Task: In the  document historygeo.html Select the text and change paragraph spacing to  '1.5' Change page orientation to  'Landscape' Add Page color Navy Blue
Action: Key pressed 9
Screenshot: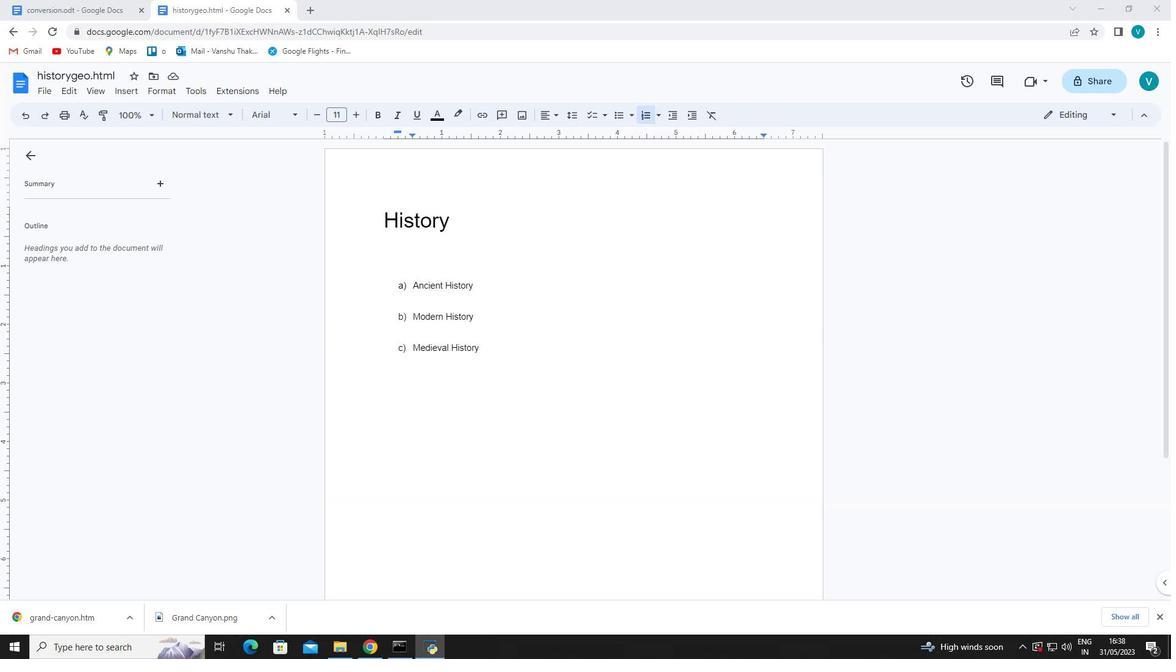 
Action: Mouse moved to (386, 283)
Screenshot: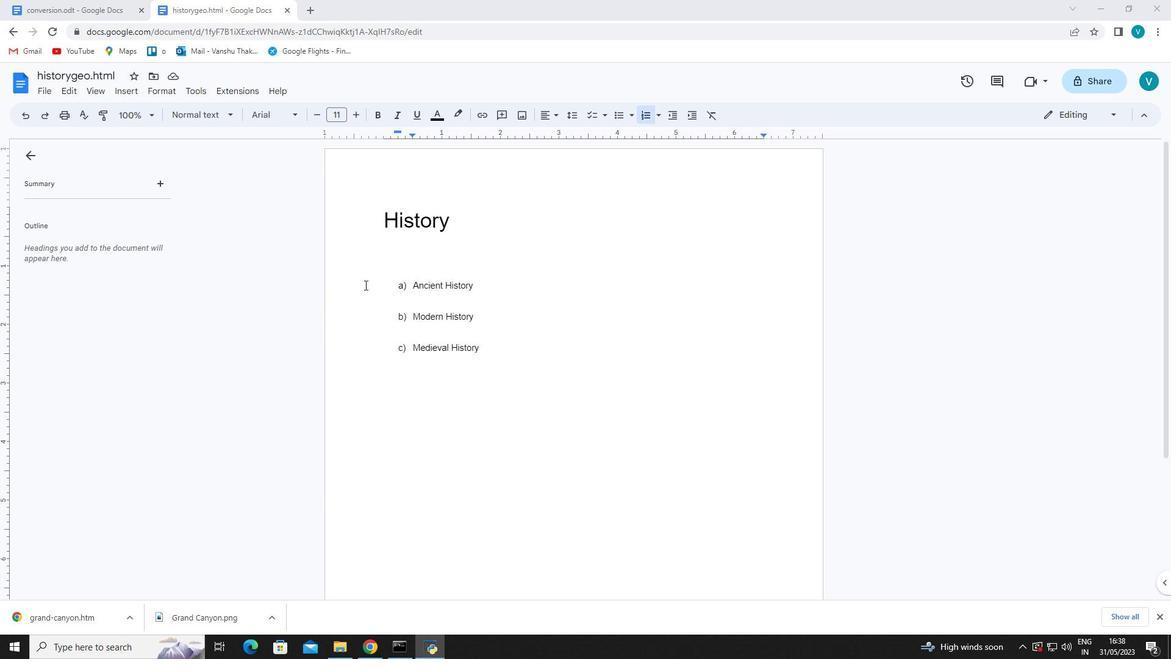 
Action: Mouse pressed left at (386, 283)
Screenshot: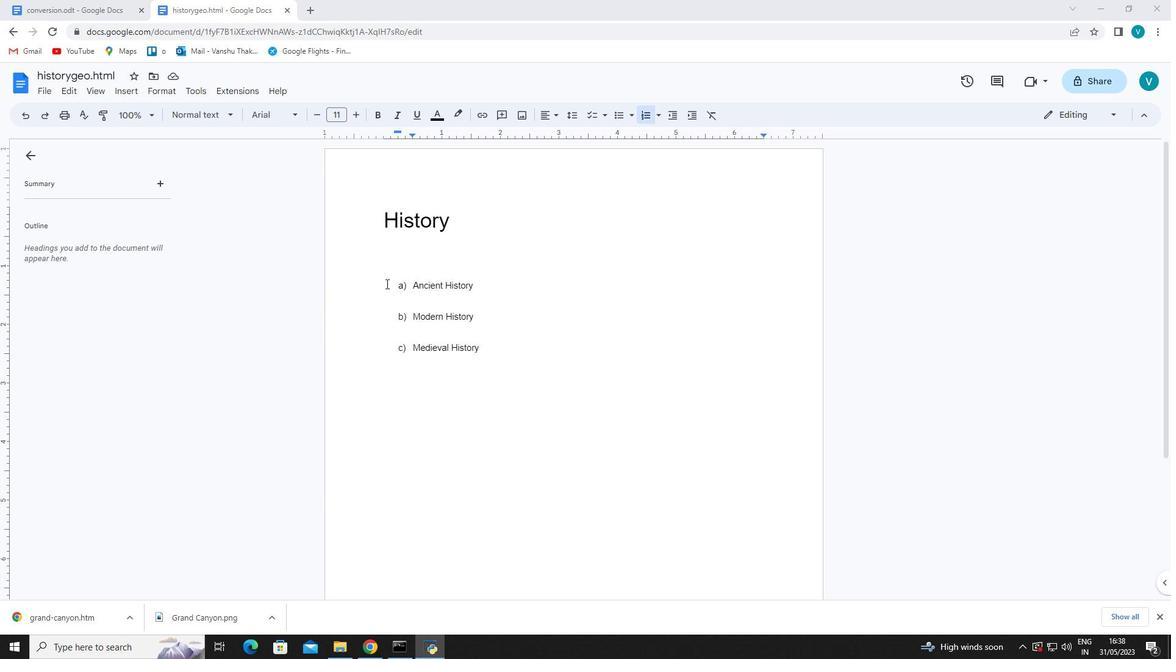 
Action: Mouse moved to (579, 116)
Screenshot: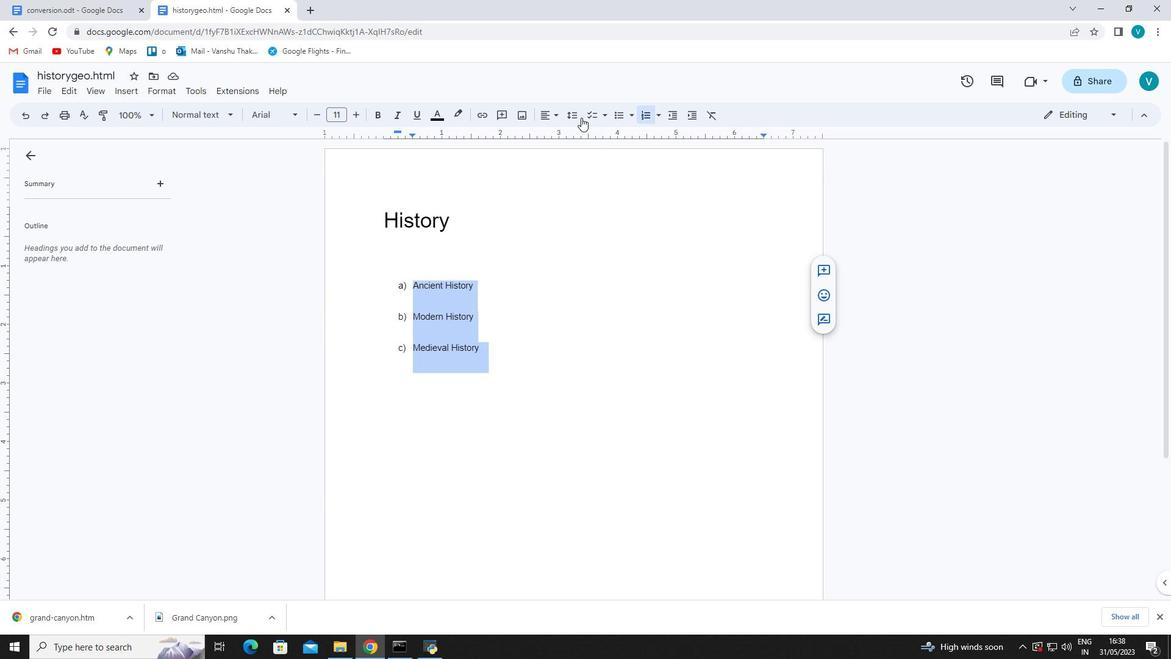 
Action: Mouse pressed left at (579, 116)
Screenshot: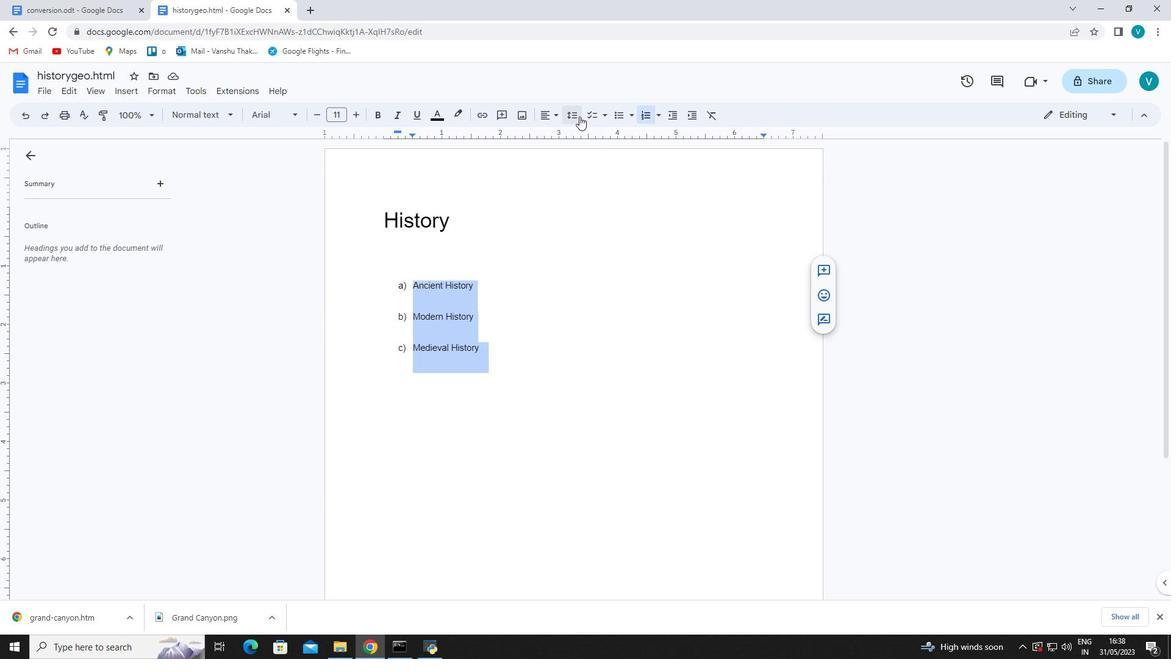 
Action: Mouse moved to (611, 173)
Screenshot: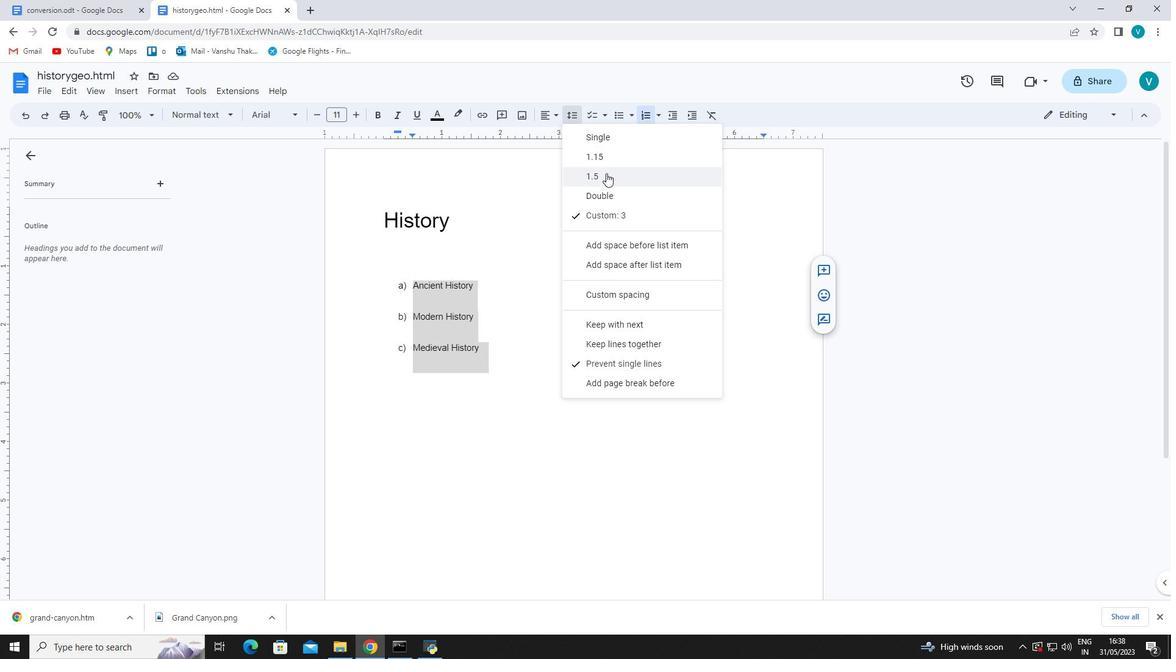 
Action: Mouse pressed left at (611, 173)
Screenshot: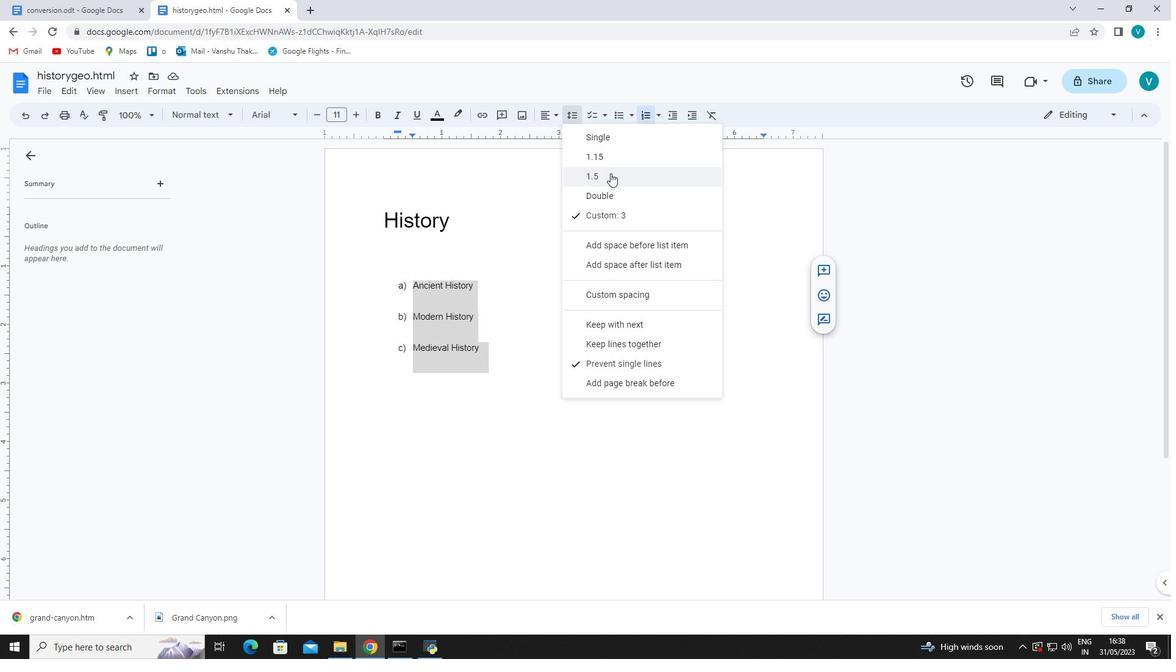 
Action: Mouse moved to (355, 163)
Screenshot: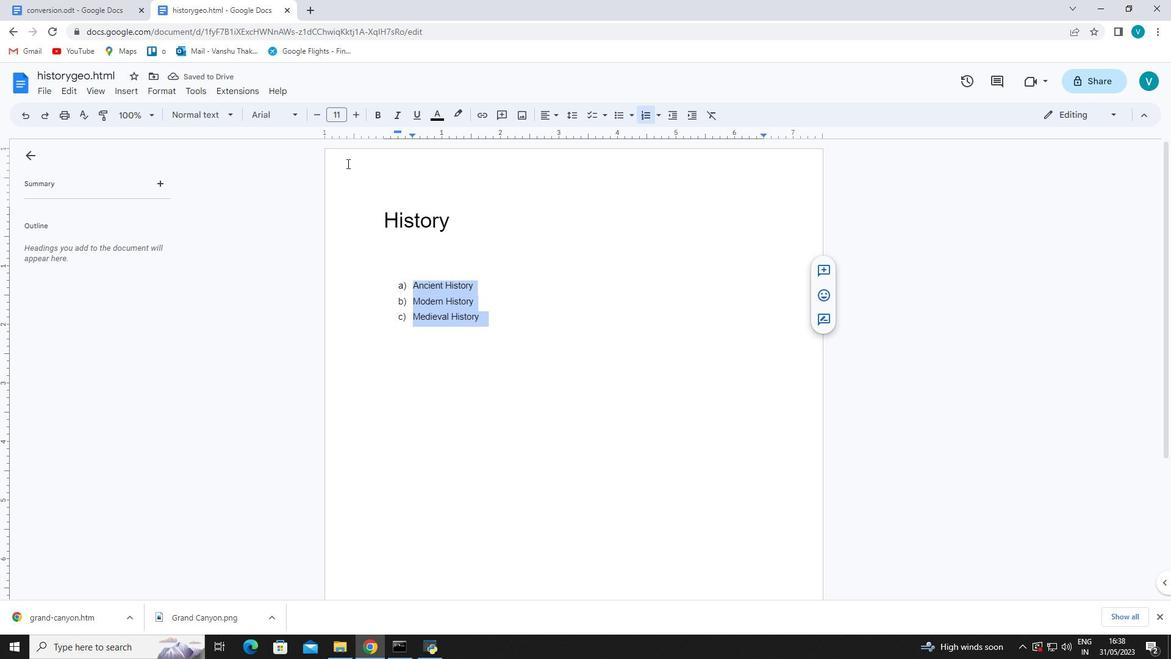 
Action: Mouse pressed left at (355, 163)
Screenshot: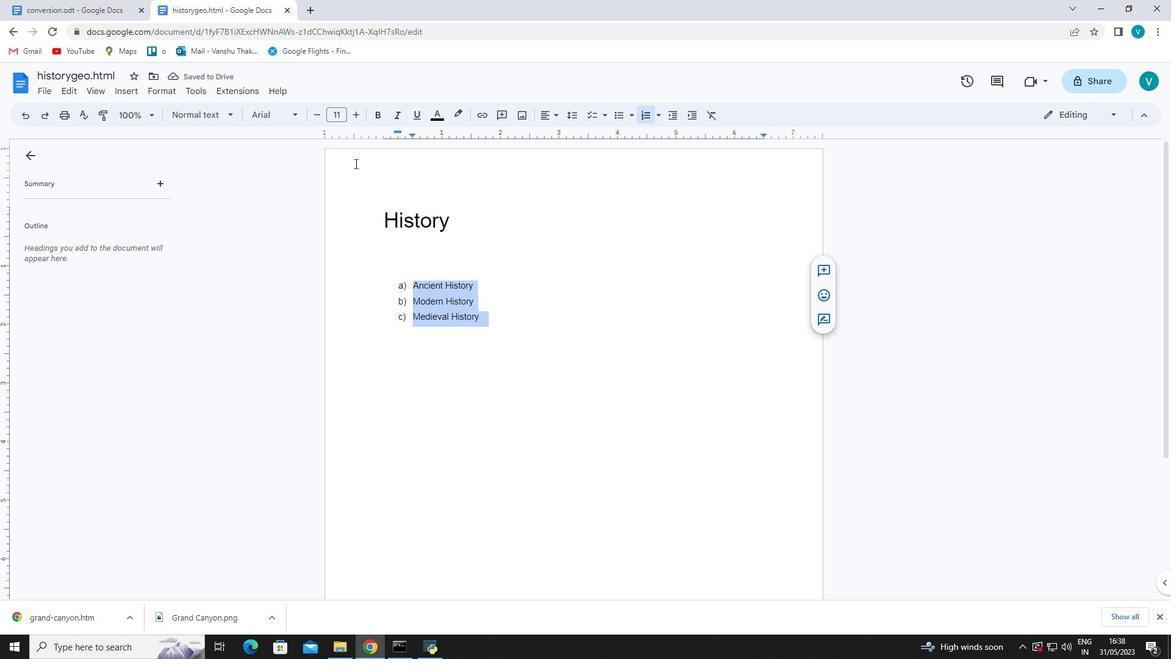 
Action: Mouse moved to (36, 89)
Screenshot: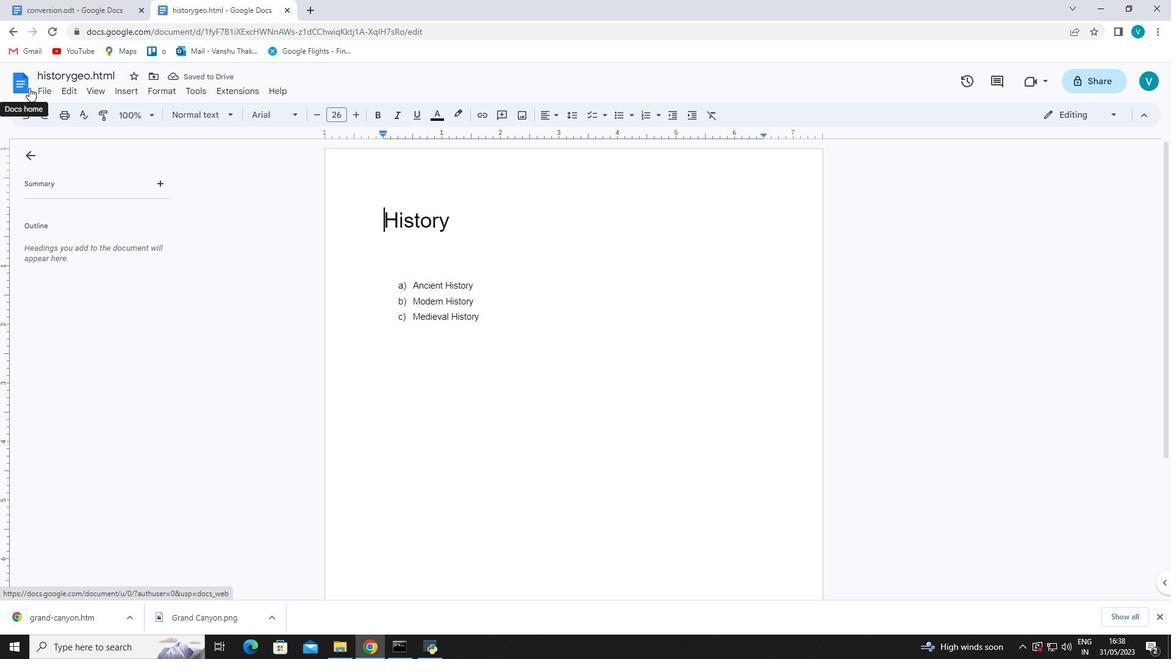 
Action: Mouse pressed left at (36, 89)
Screenshot: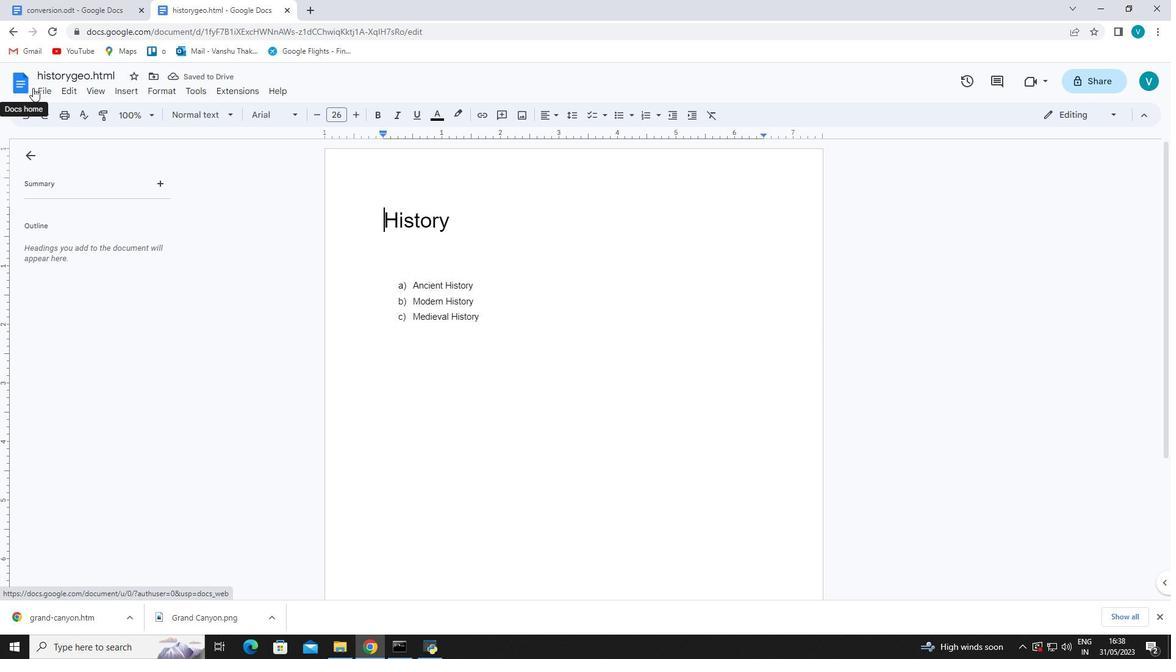 
Action: Mouse moved to (35, 92)
Screenshot: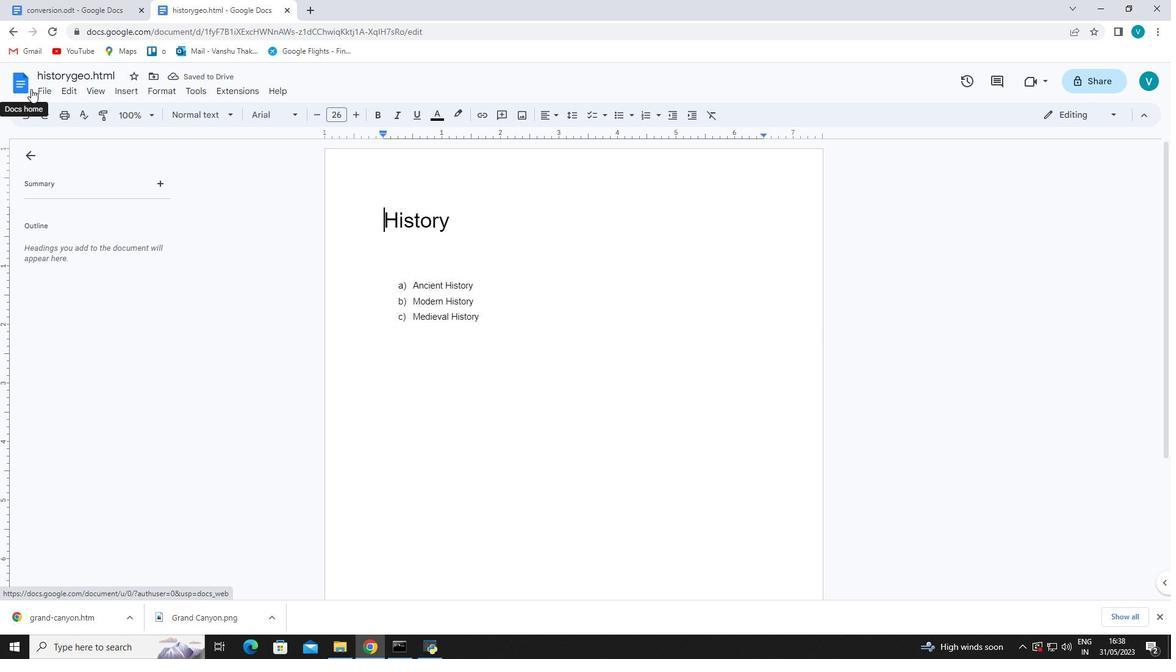 
Action: Mouse pressed left at (35, 92)
Screenshot: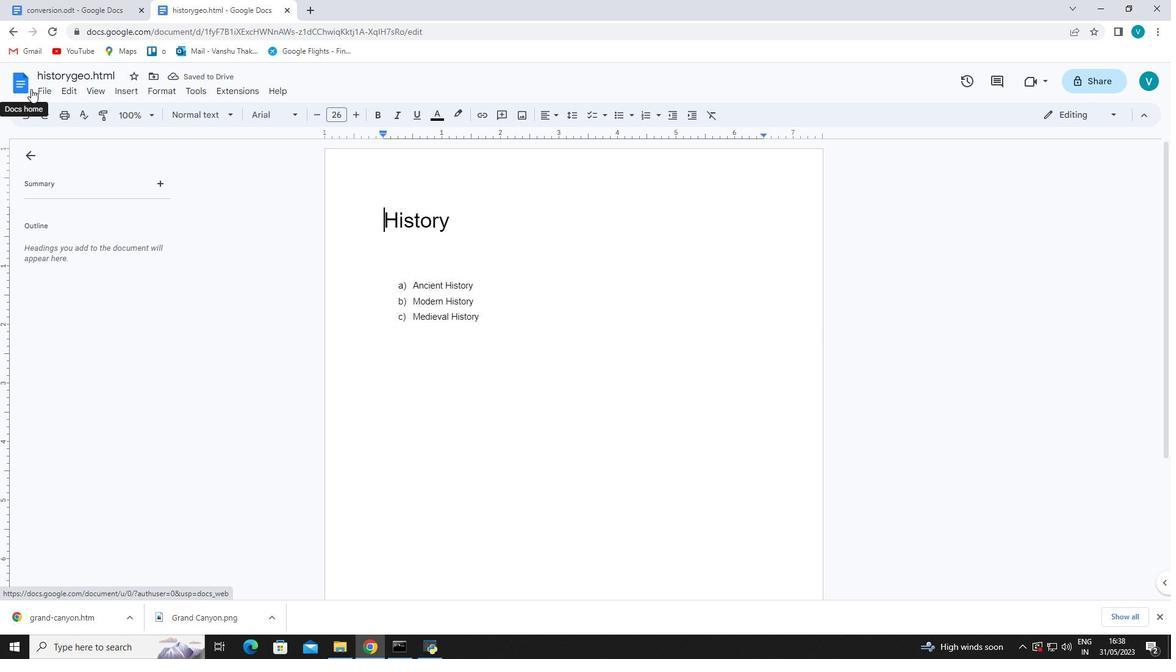 
Action: Mouse moved to (40, 92)
Screenshot: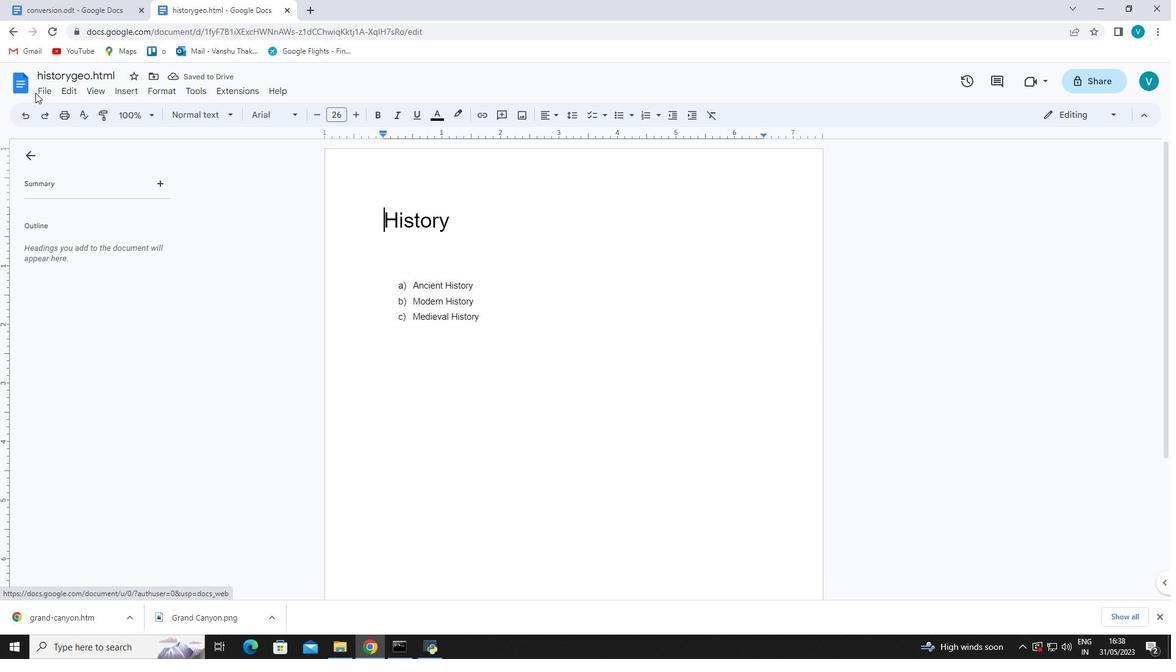 
Action: Mouse pressed left at (40, 92)
Screenshot: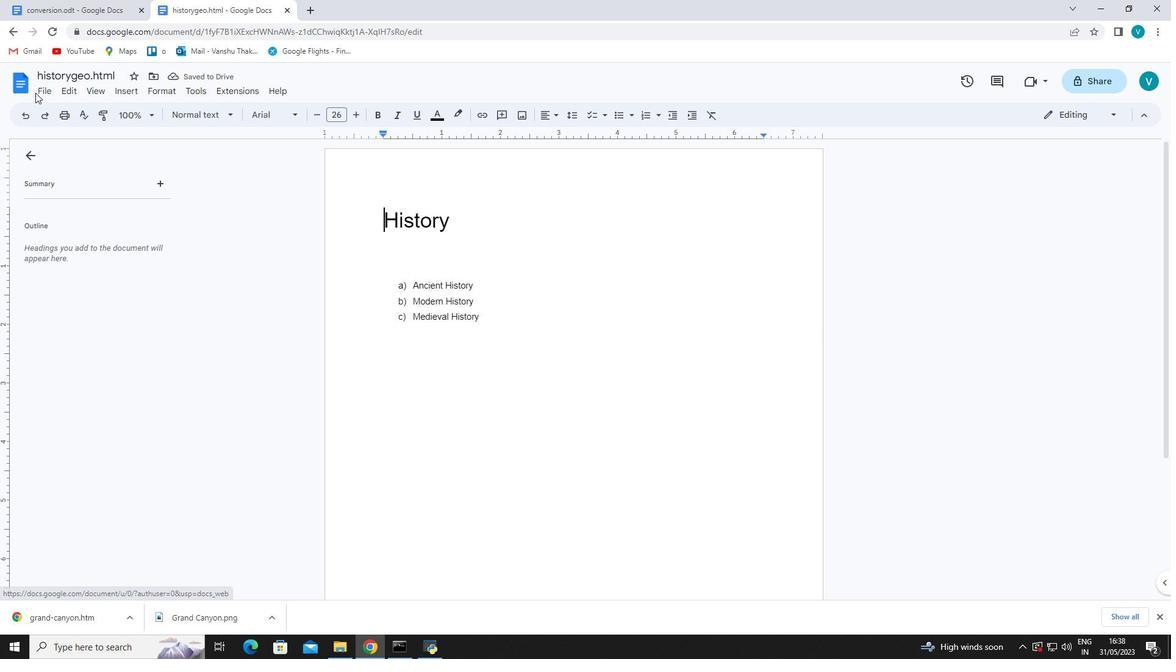 
Action: Mouse moved to (90, 424)
Screenshot: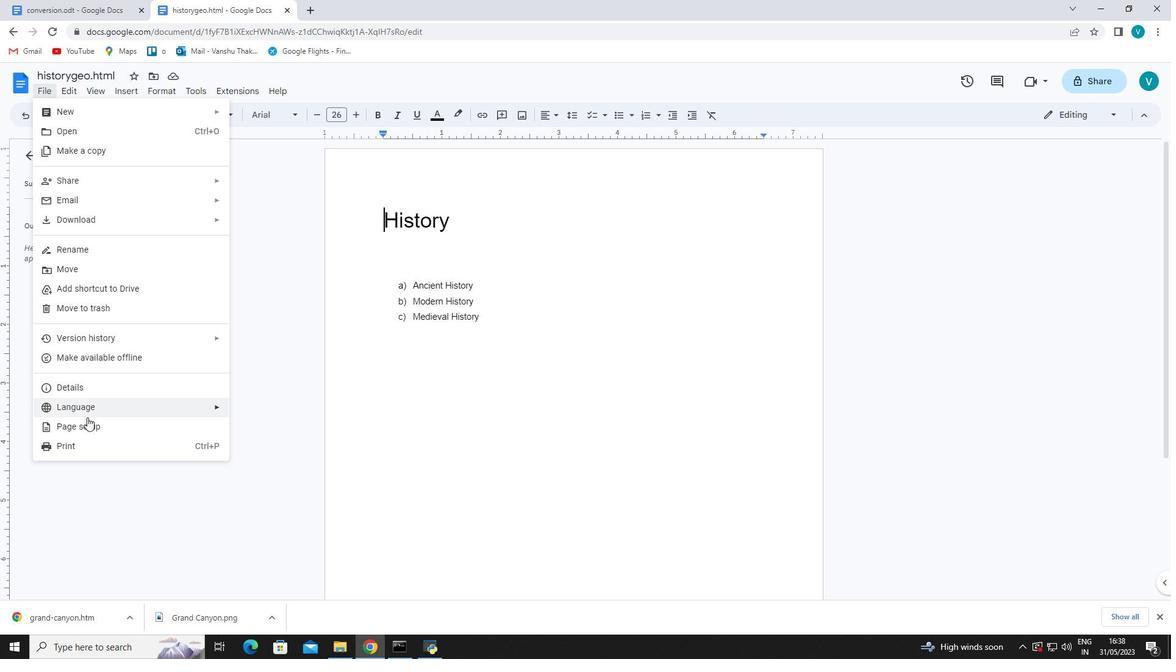 
Action: Mouse pressed left at (90, 424)
Screenshot: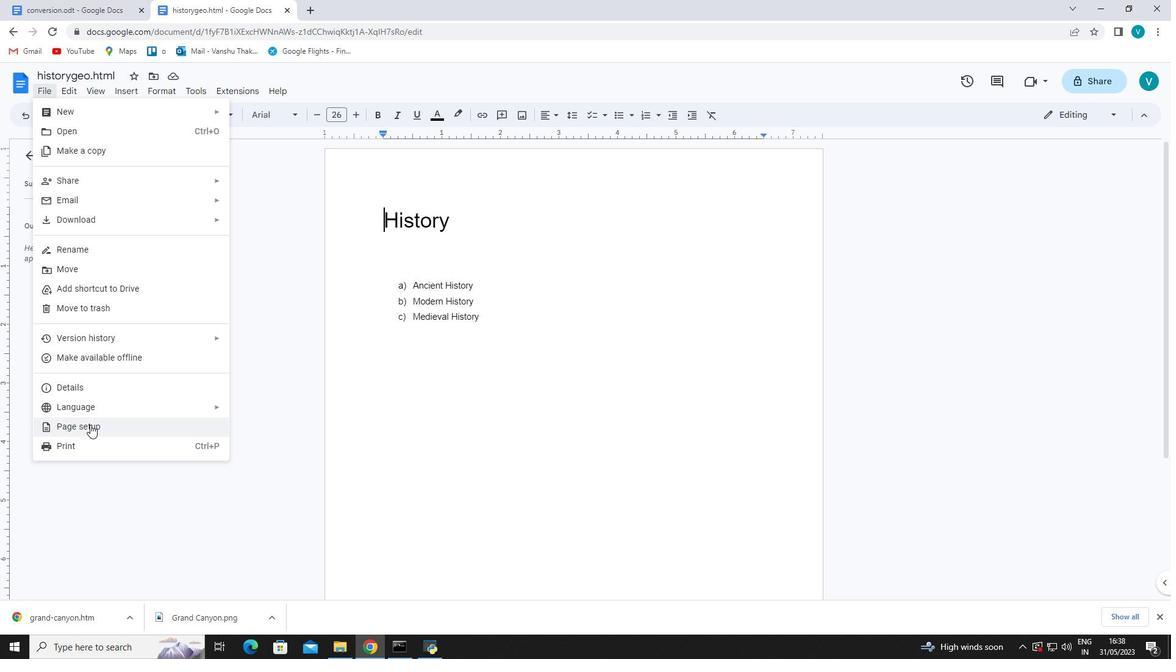 
Action: Mouse moved to (529, 314)
Screenshot: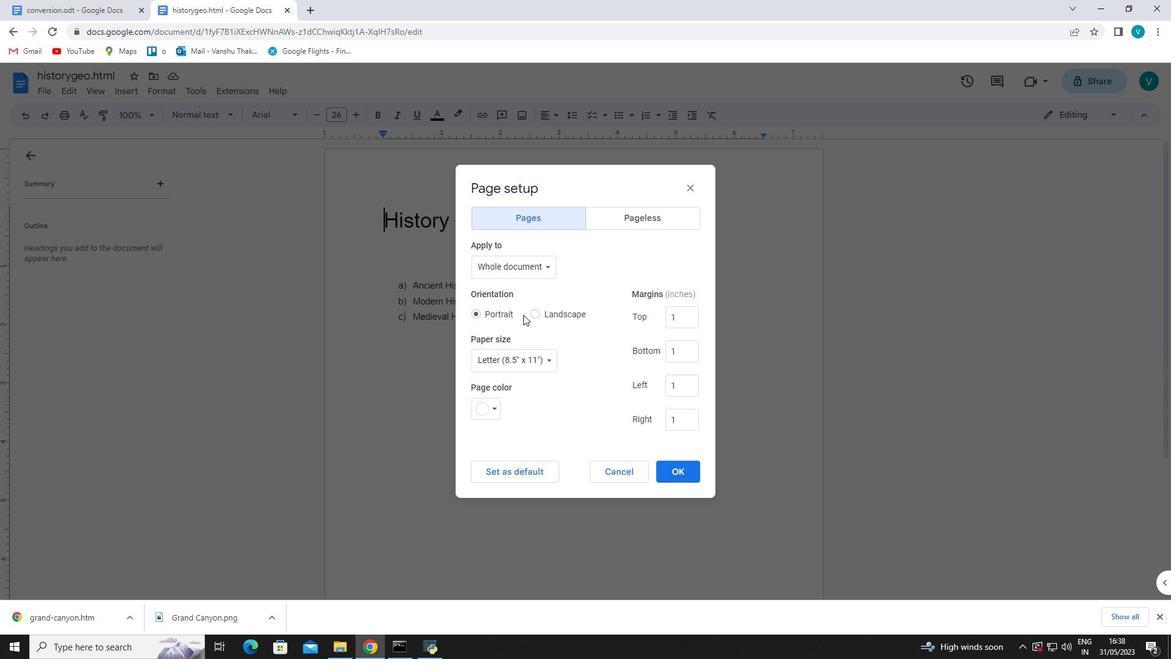 
Action: Mouse pressed left at (529, 314)
Screenshot: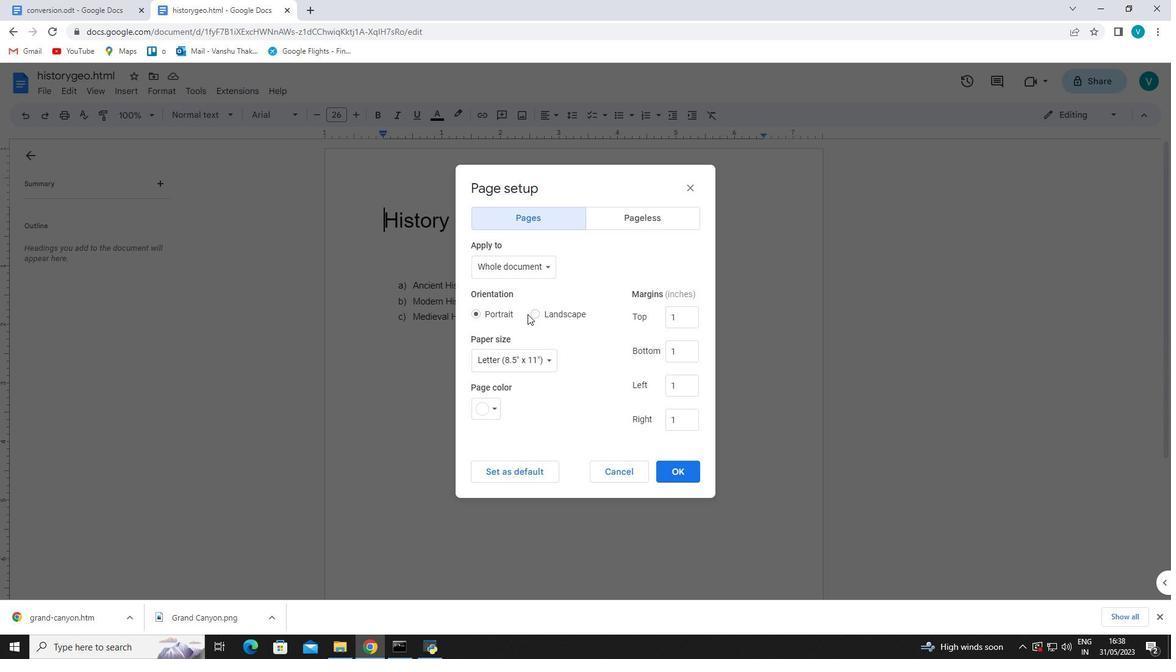 
Action: Mouse moved to (500, 402)
Screenshot: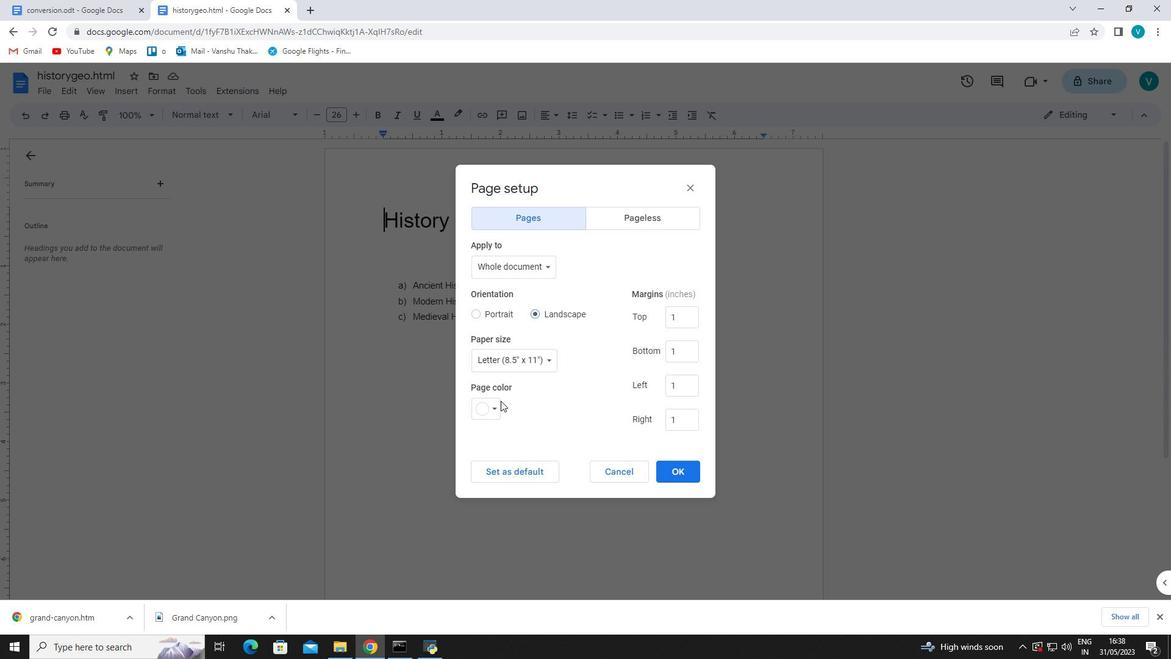 
Action: Mouse pressed left at (500, 402)
Screenshot: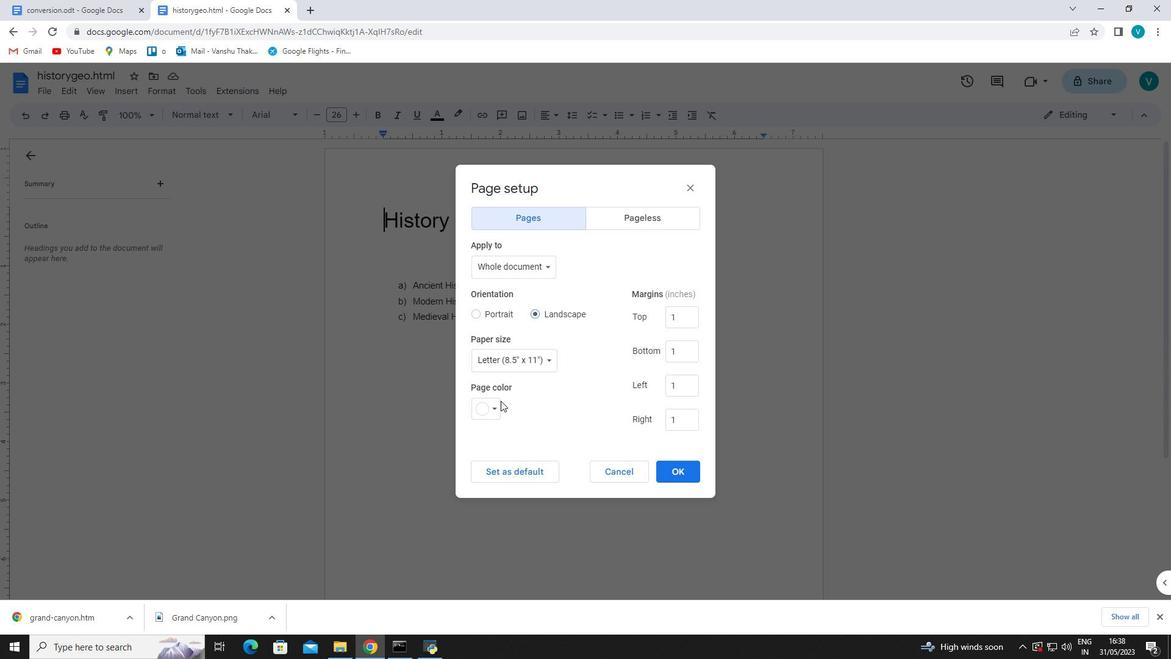 
Action: Mouse moved to (584, 342)
Screenshot: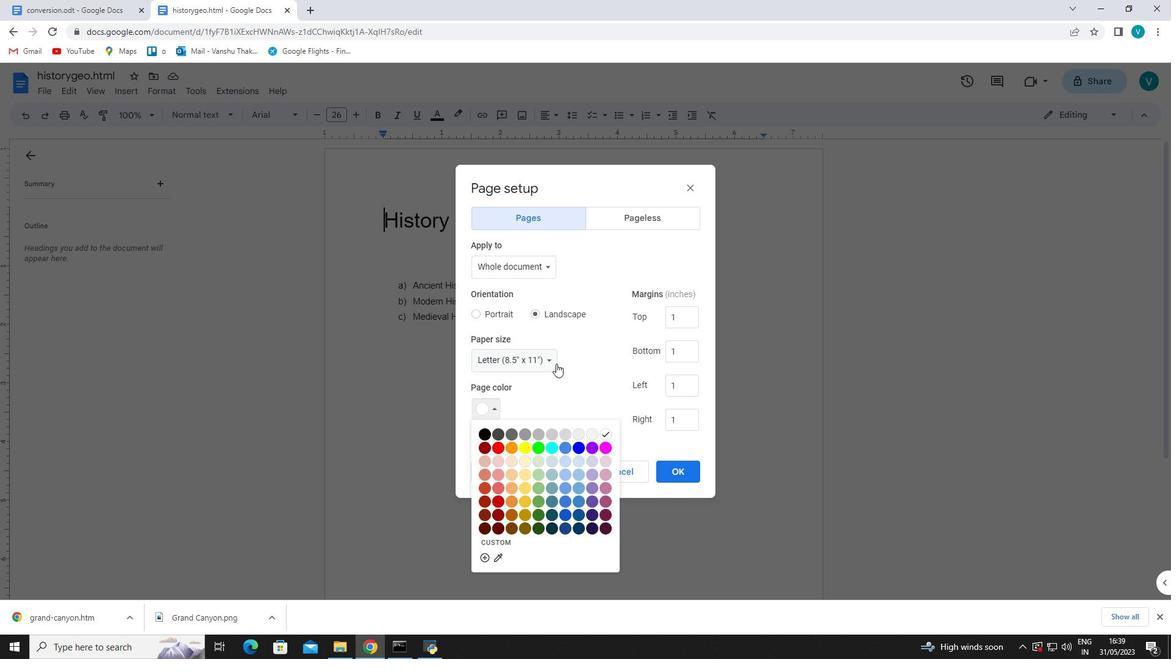
Action: Mouse pressed left at (584, 342)
Screenshot: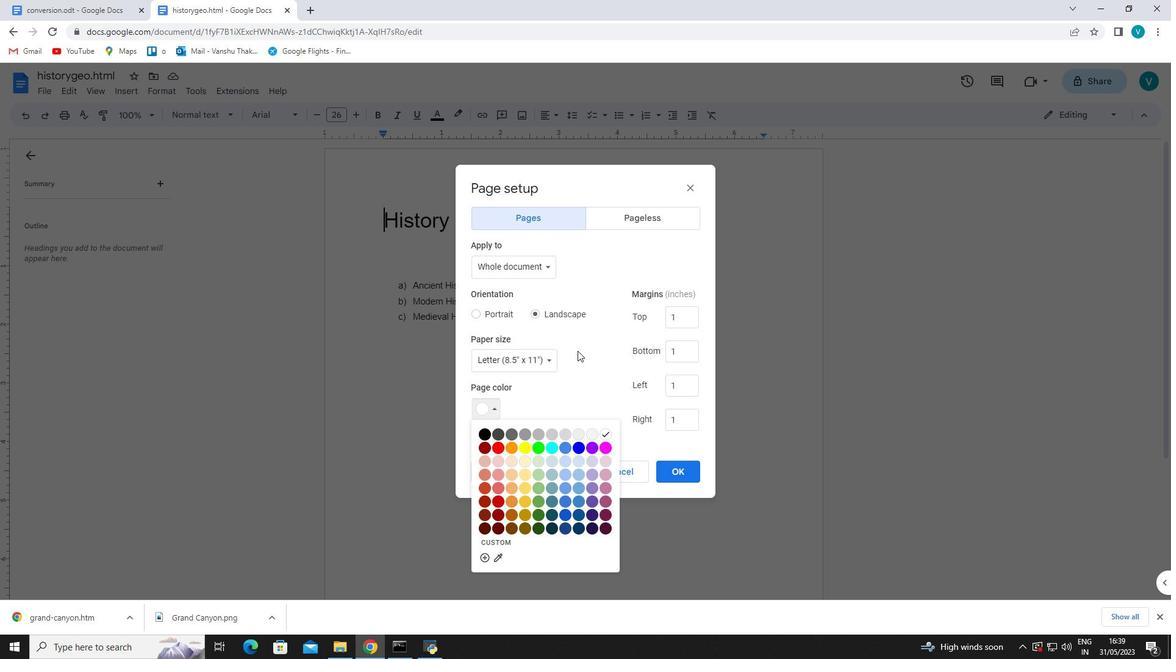 
Action: Mouse moved to (310, 12)
Screenshot: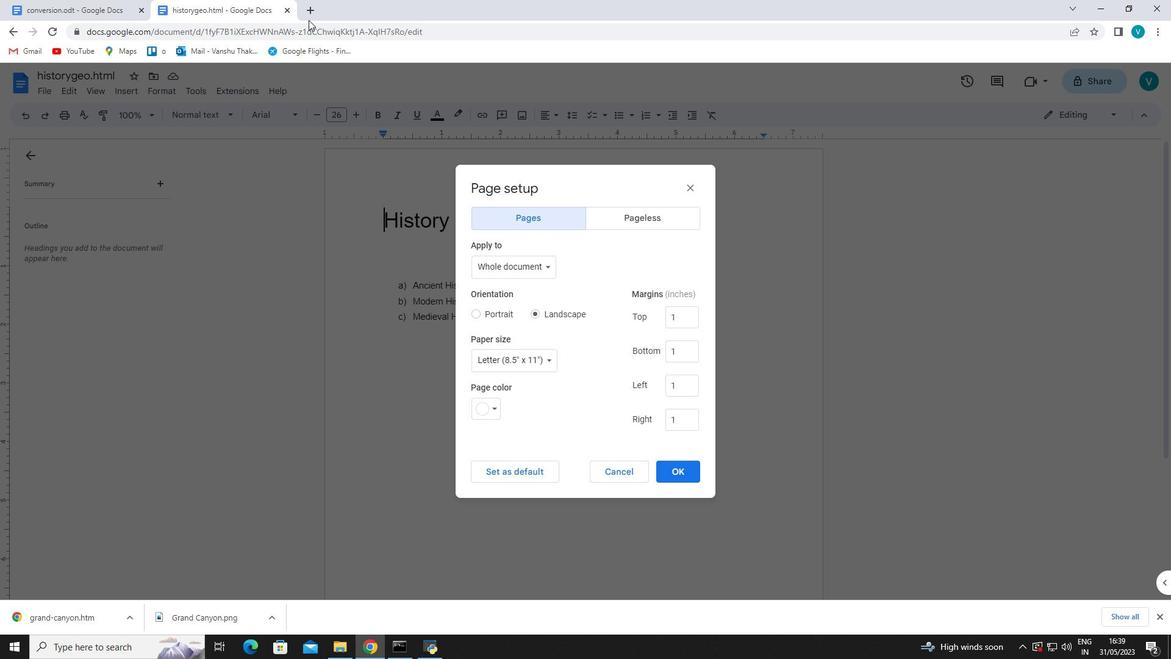 
Action: Mouse pressed left at (310, 12)
Screenshot: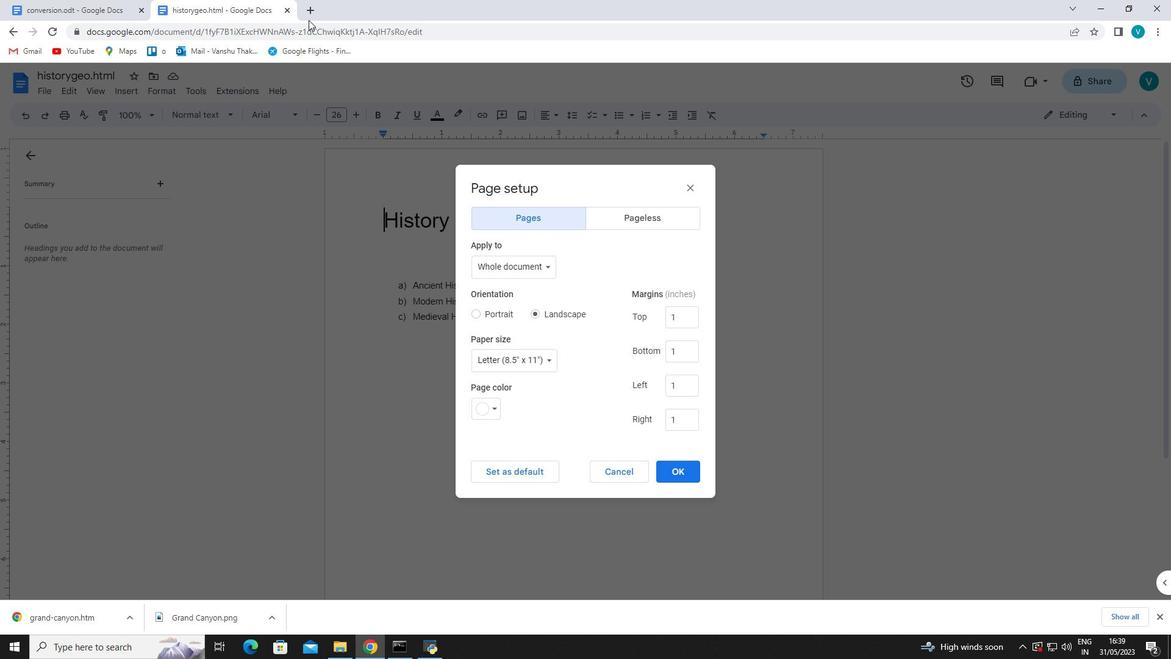 
Action: Mouse moved to (451, 252)
Screenshot: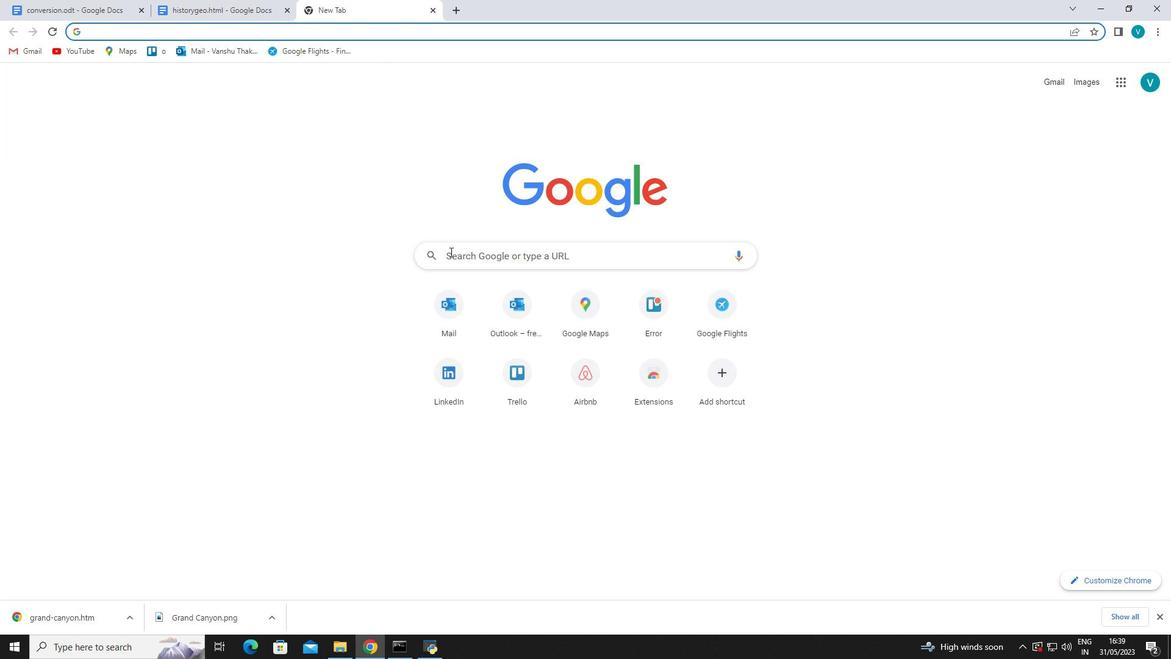 
Action: Mouse pressed left at (451, 252)
Screenshot: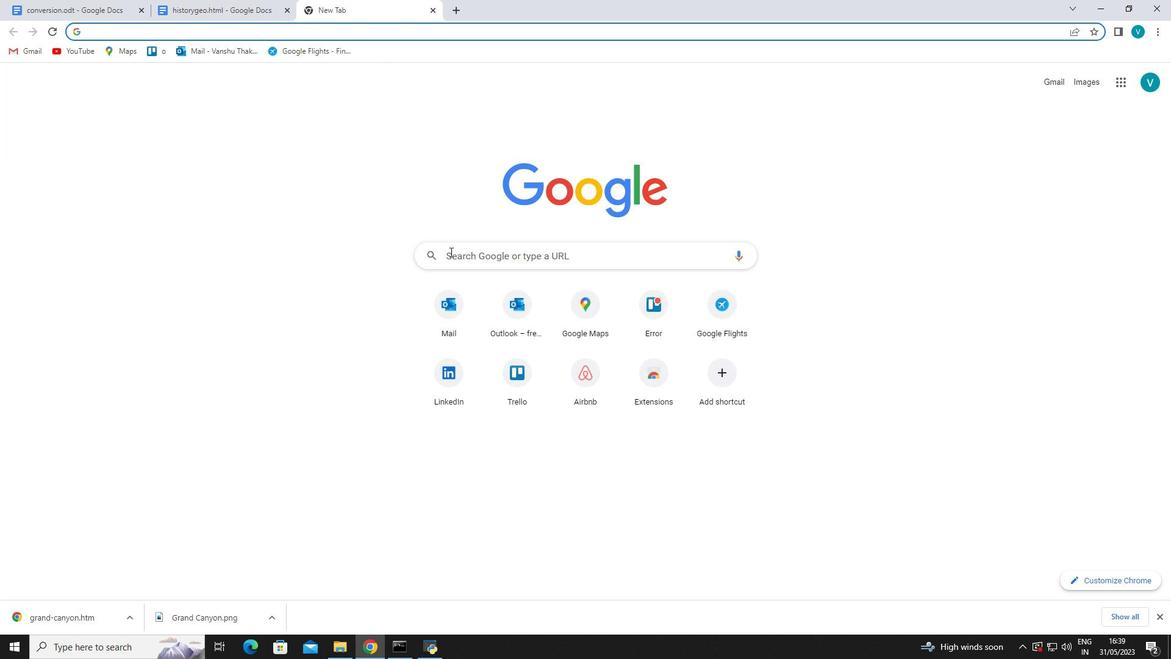 
Action: Key pressed navy<Key.space>blue<Key.space>color<Key.space>code<Key.enter>
Screenshot: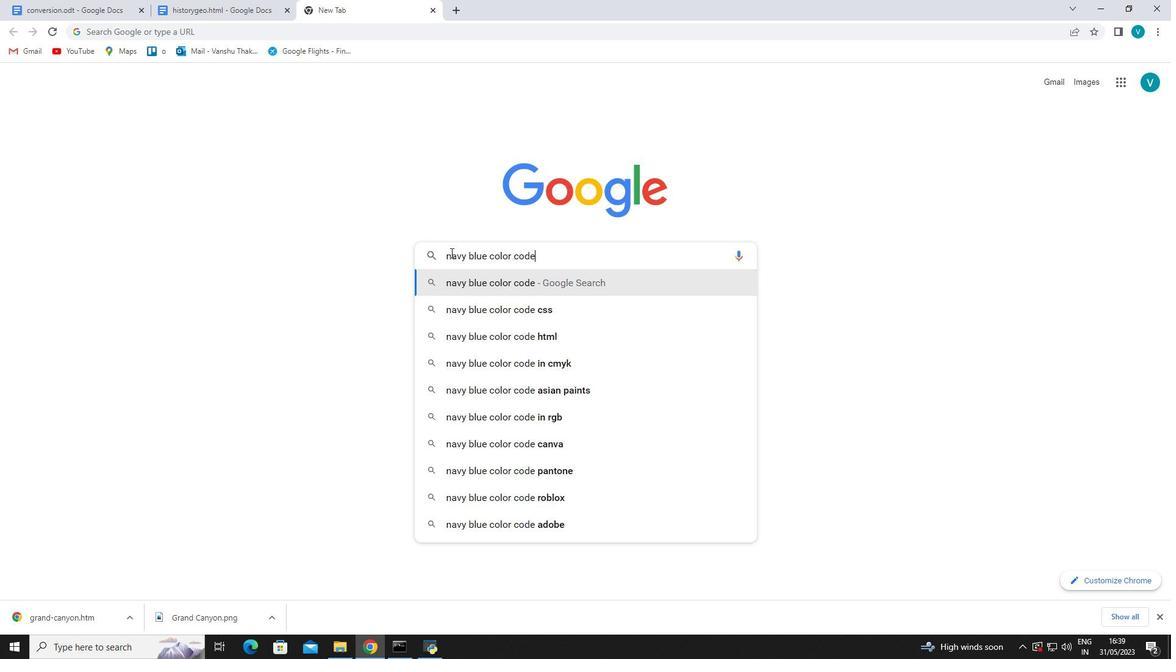 
Action: Mouse moved to (139, 180)
Screenshot: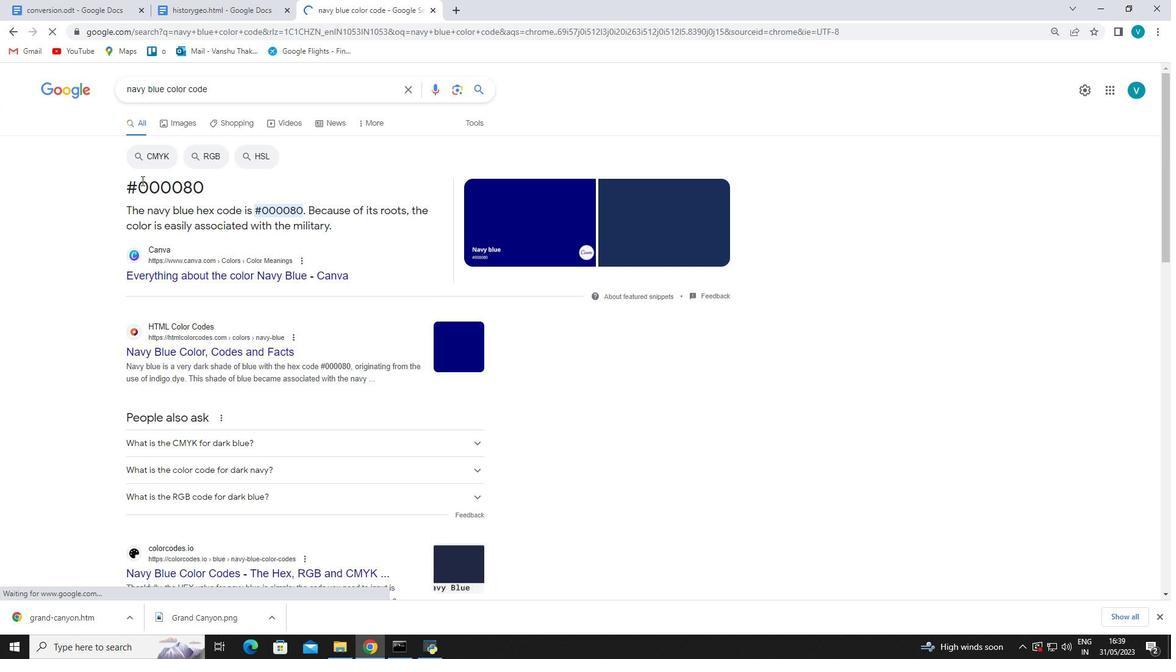 
Action: Mouse pressed left at (139, 180)
Screenshot: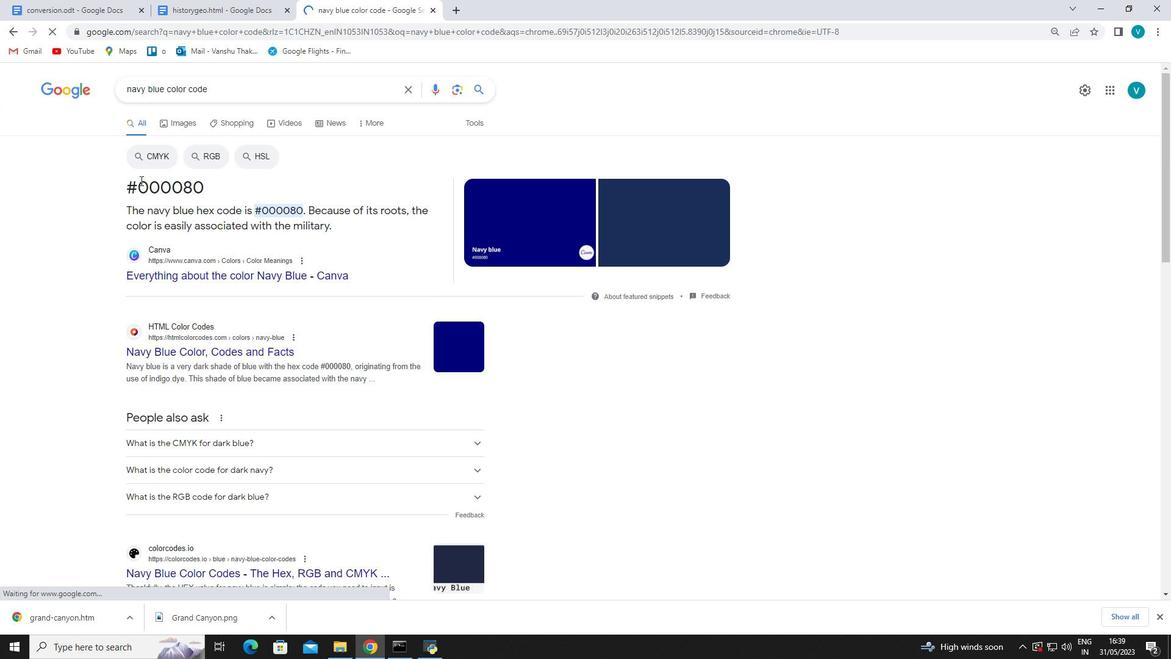 
Action: Mouse moved to (205, 184)
Screenshot: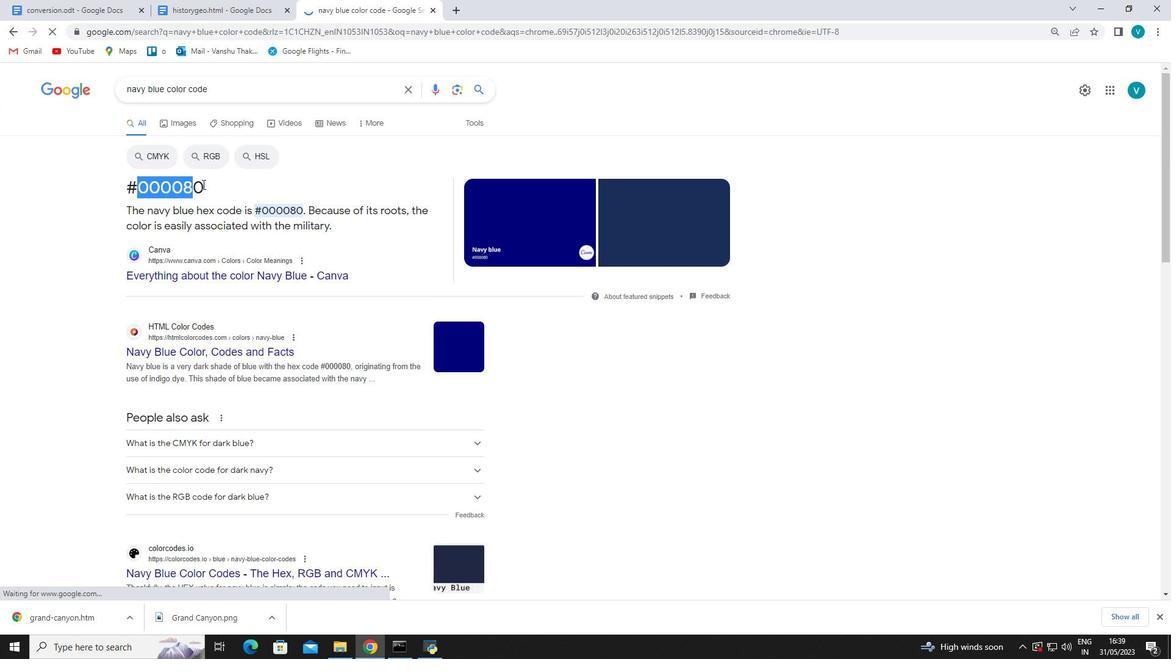 
Action: Key pressed ctrl+C<'\x03'>
Screenshot: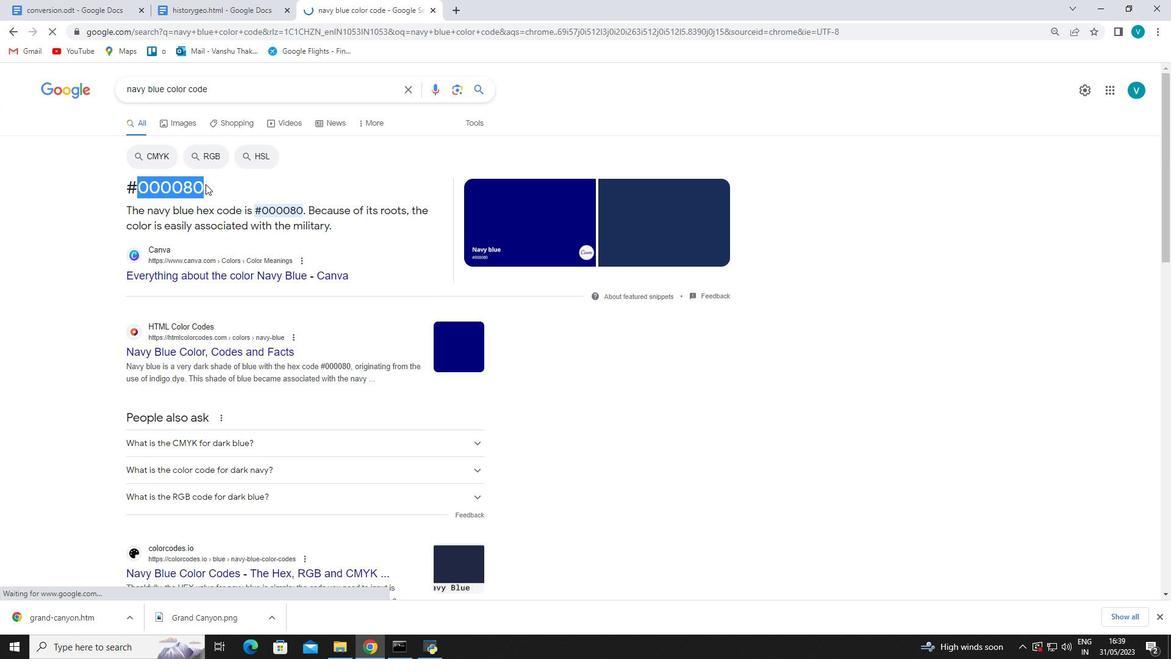 
Action: Mouse moved to (206, 184)
Screenshot: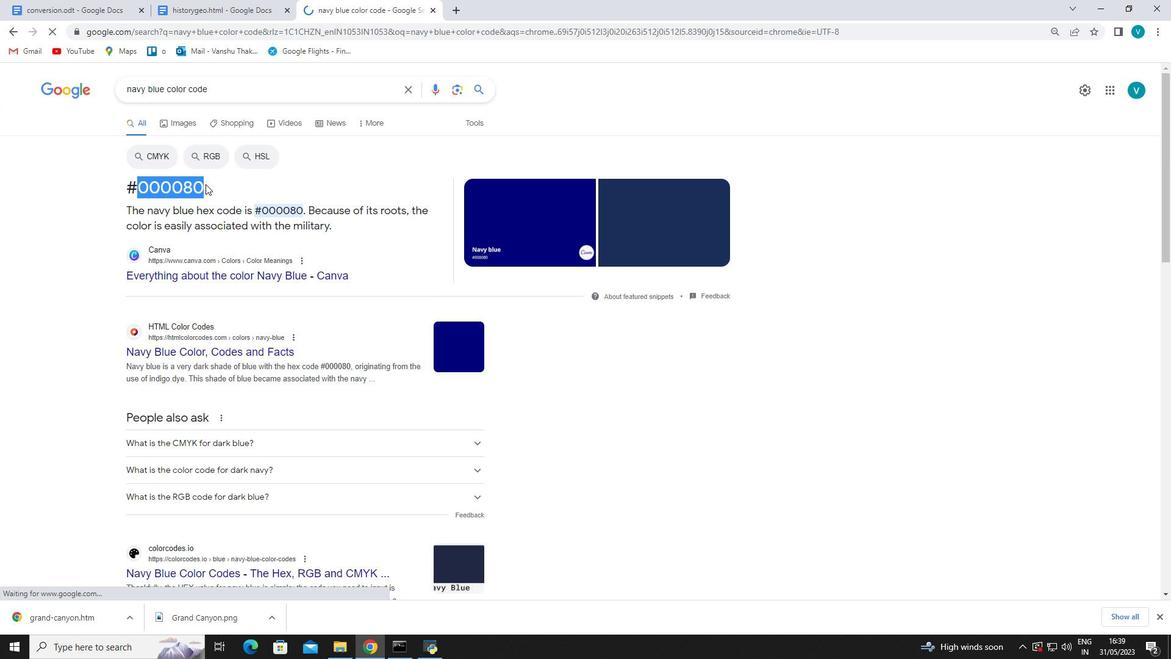 
Action: Key pressed <'\x03'>
Screenshot: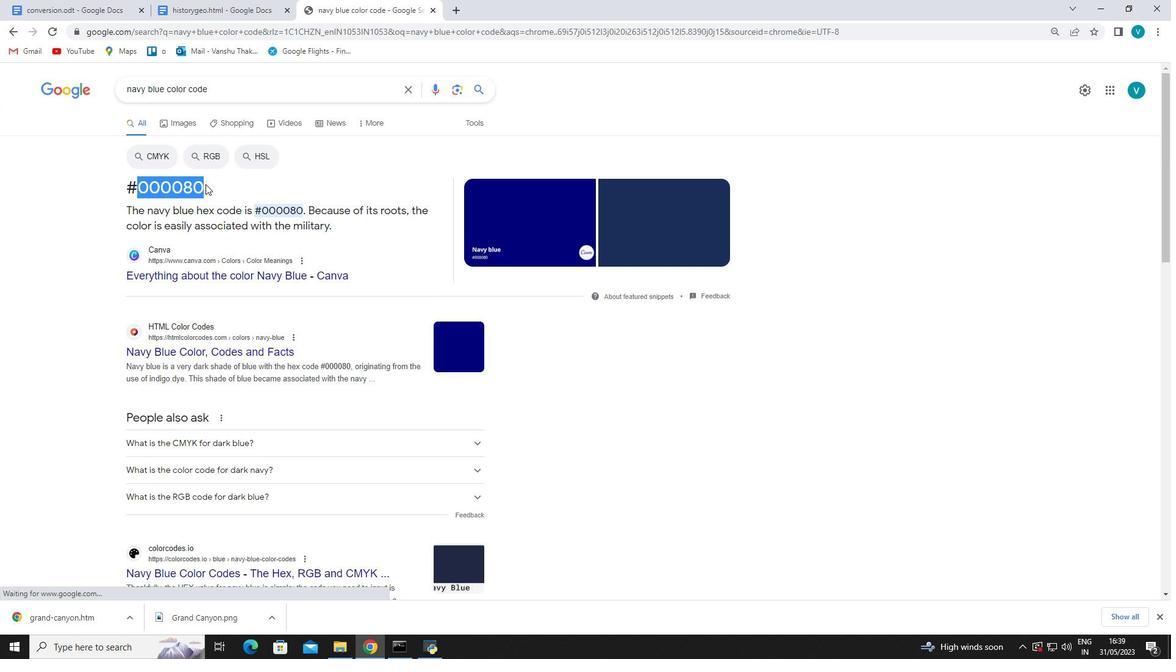 
Action: Mouse moved to (216, 0)
Screenshot: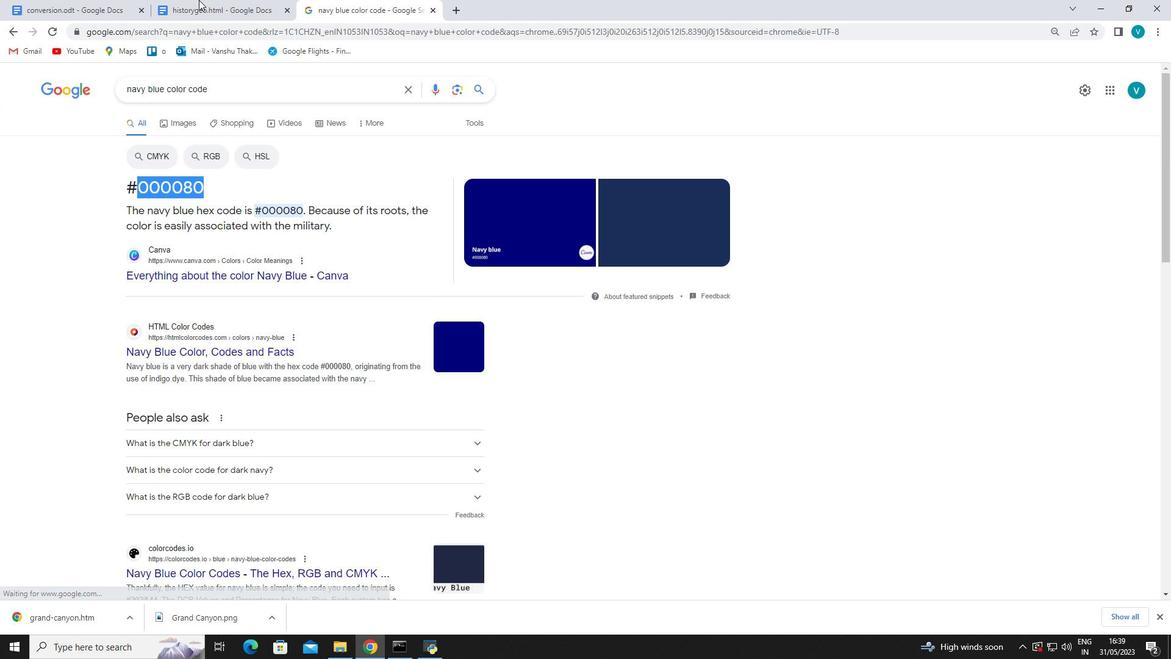 
Action: Mouse pressed left at (216, 0)
Screenshot: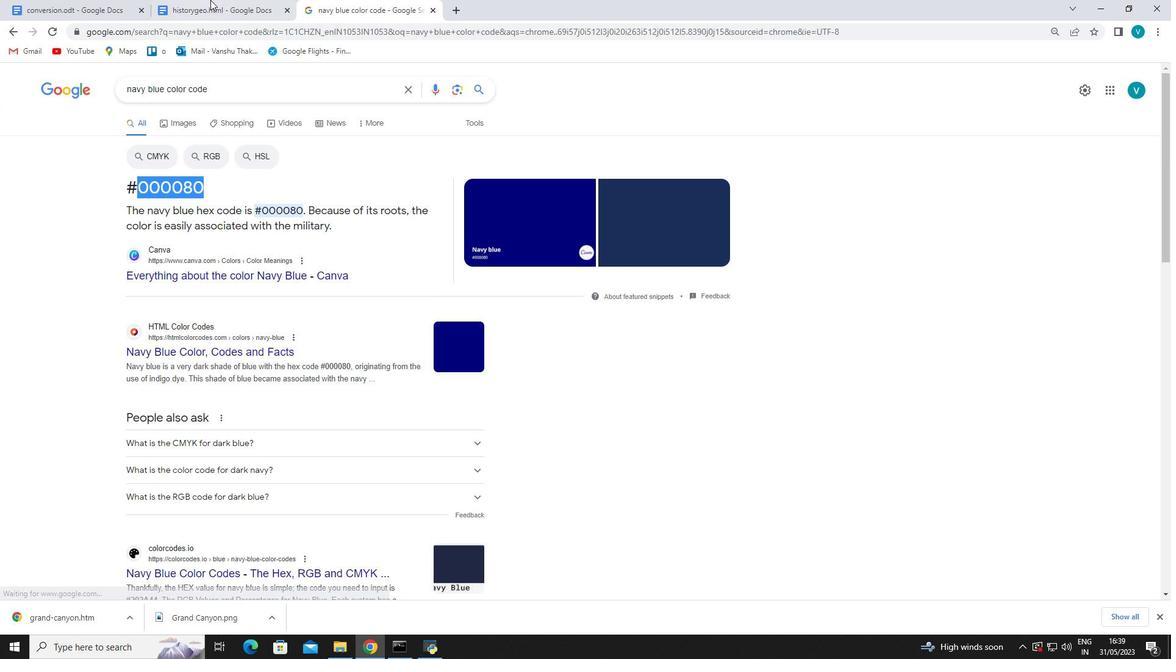 
Action: Mouse moved to (494, 413)
Screenshot: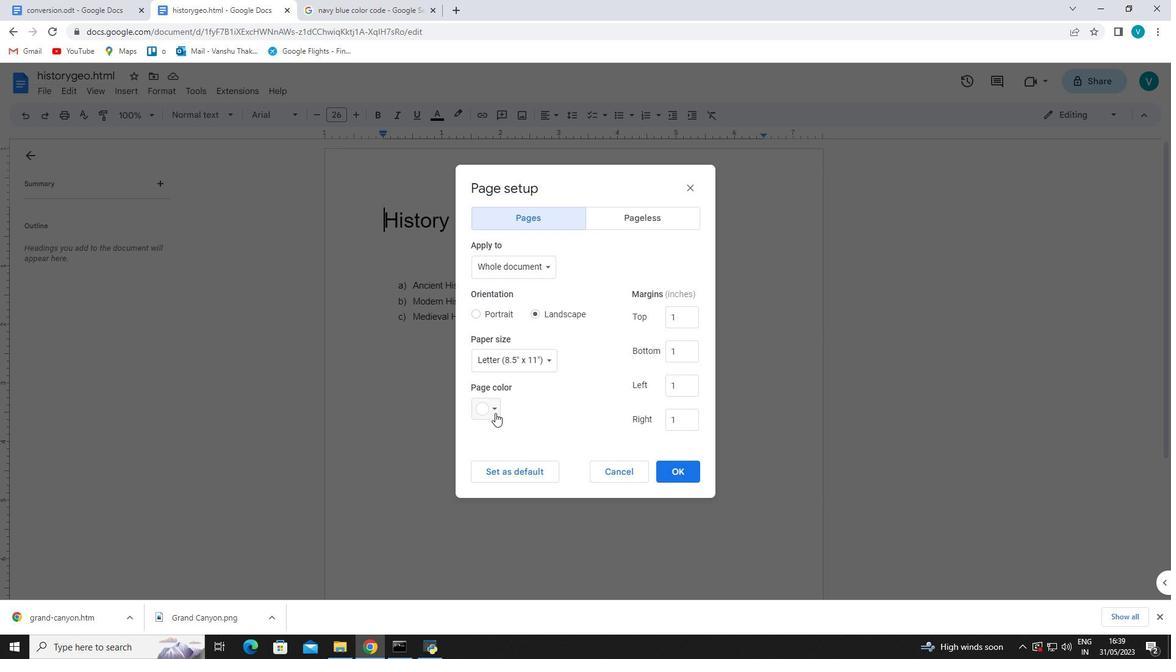
Action: Mouse pressed left at (494, 413)
Screenshot: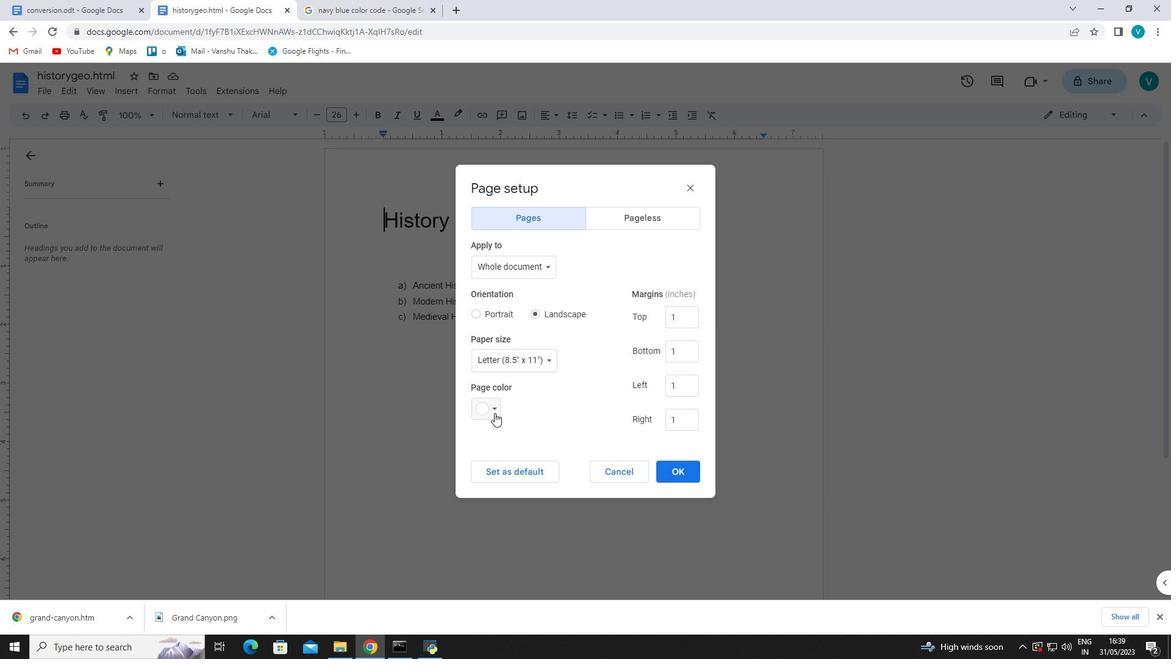 
Action: Mouse moved to (499, 543)
Screenshot: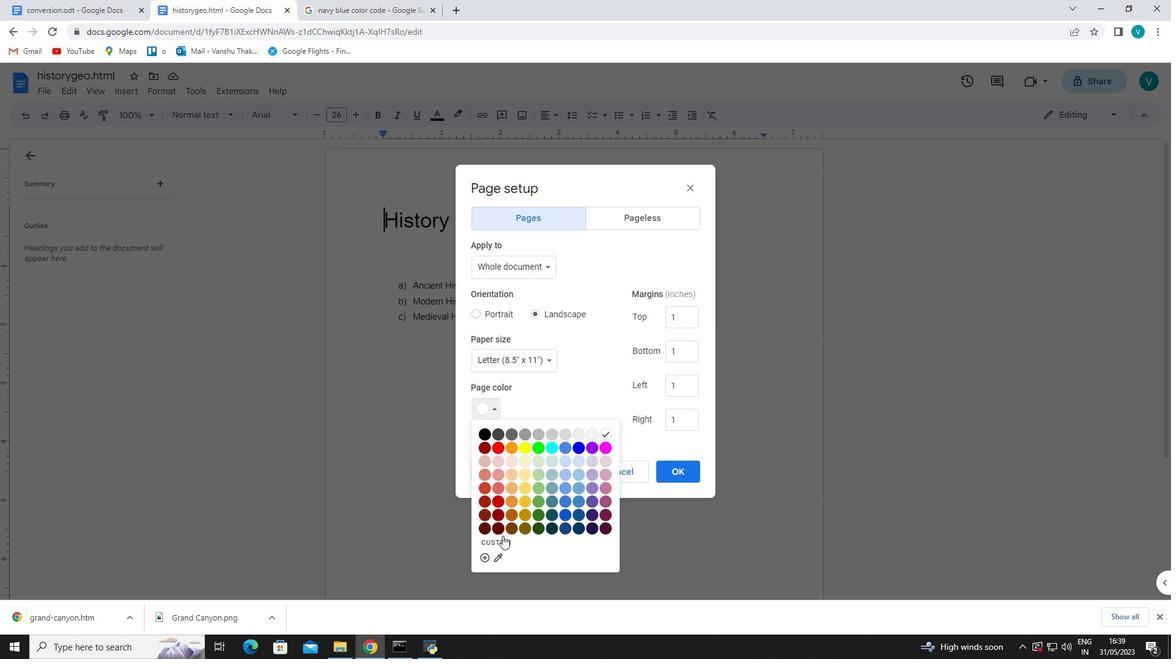 
Action: Mouse pressed left at (499, 543)
Screenshot: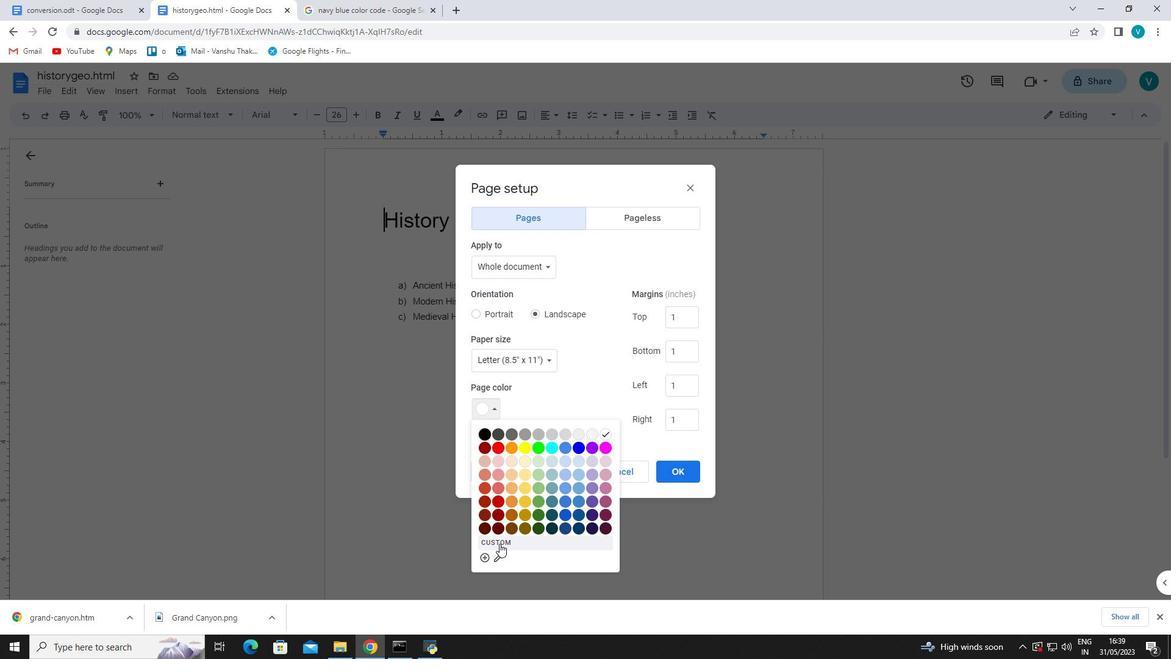 
Action: Mouse moved to (513, 385)
Screenshot: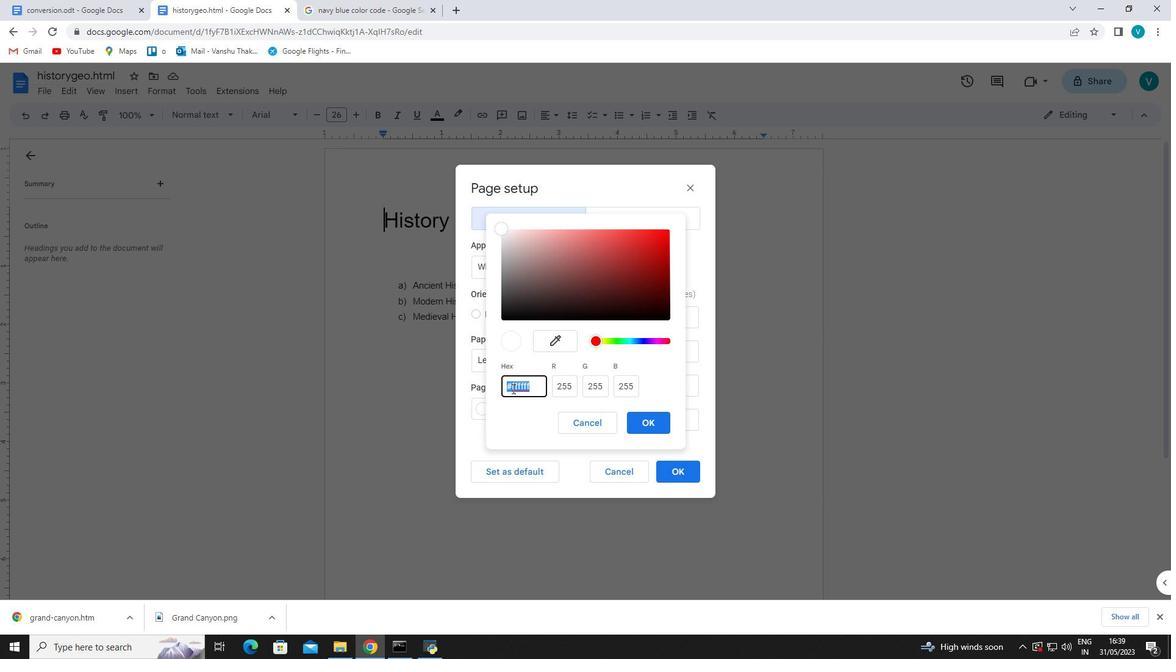 
Action: Mouse pressed left at (513, 385)
Screenshot: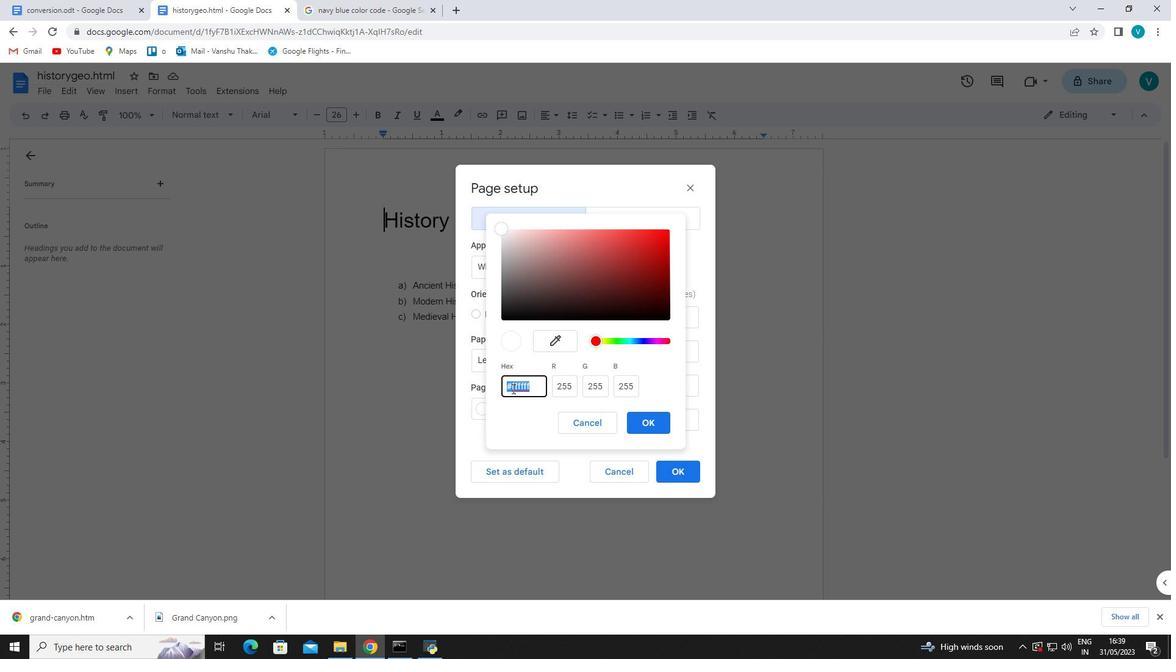 
Action: Mouse moved to (513, 383)
Screenshot: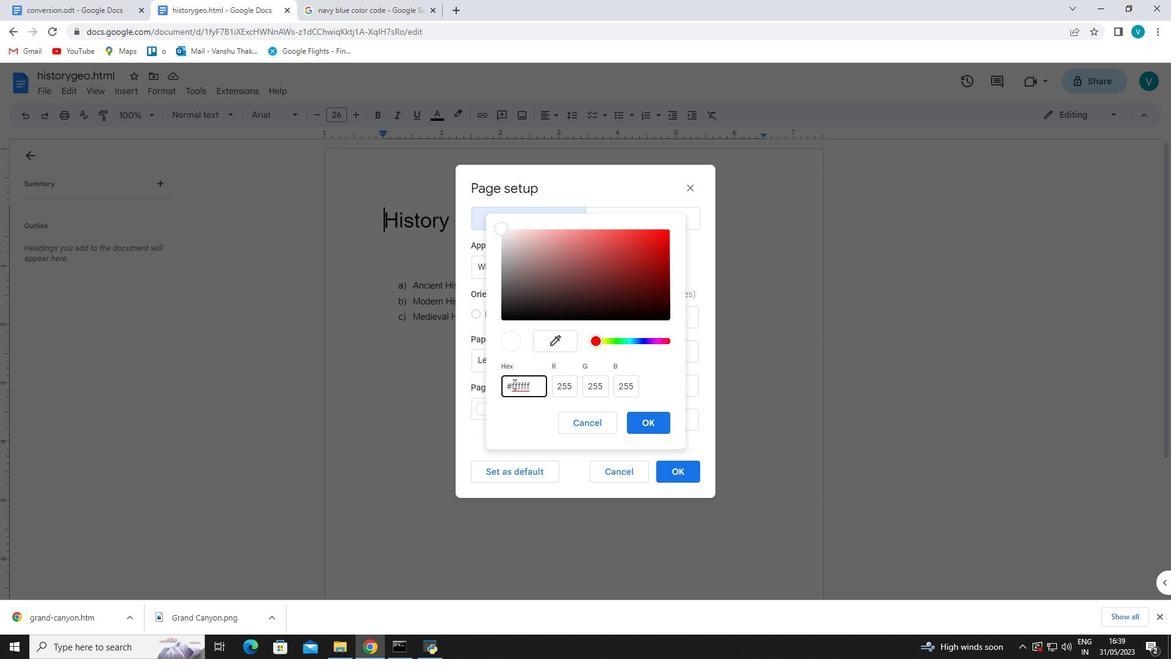 
Action: Mouse pressed left at (513, 383)
Screenshot: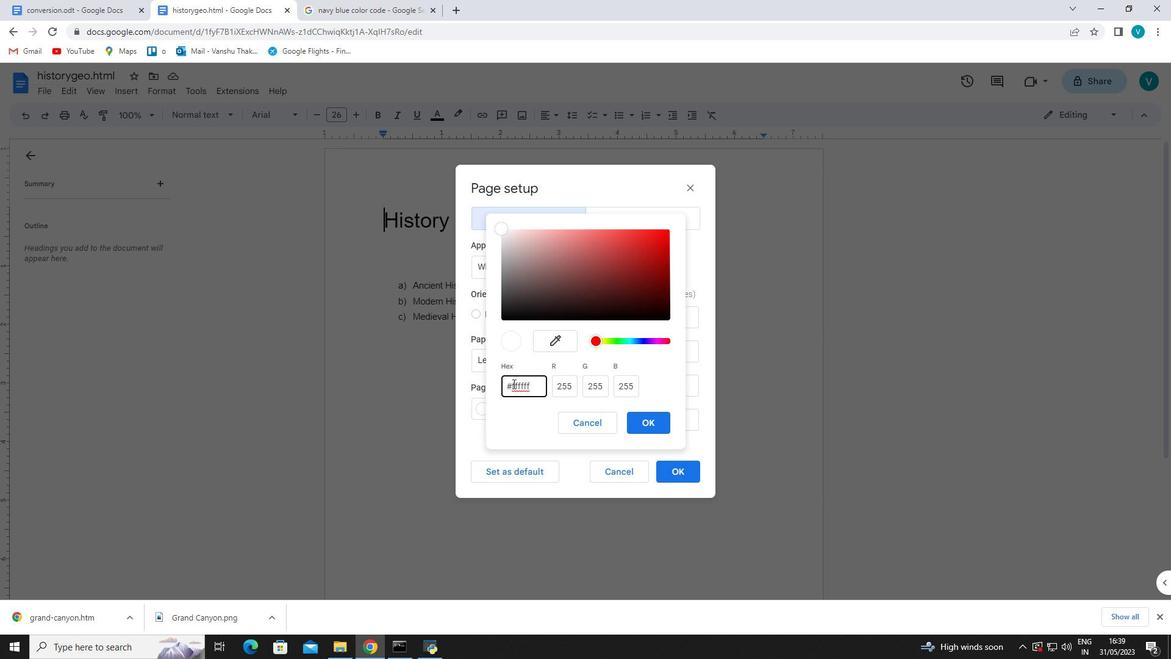 
Action: Mouse moved to (545, 386)
Screenshot: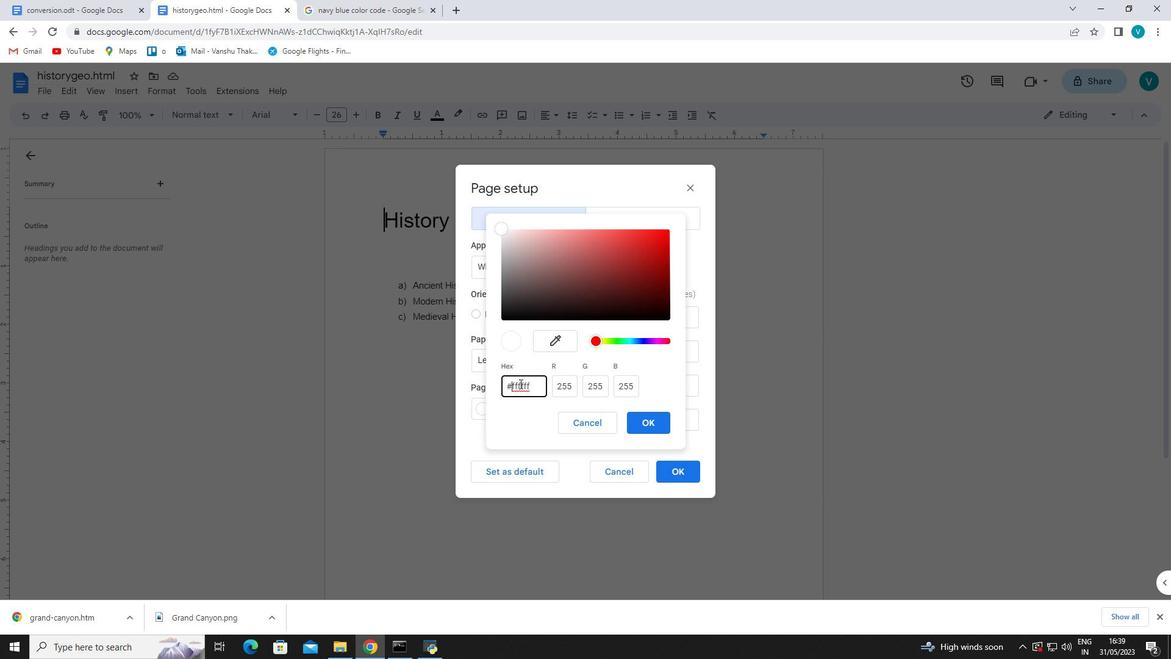 
Action: Key pressed ctrl+V
Screenshot: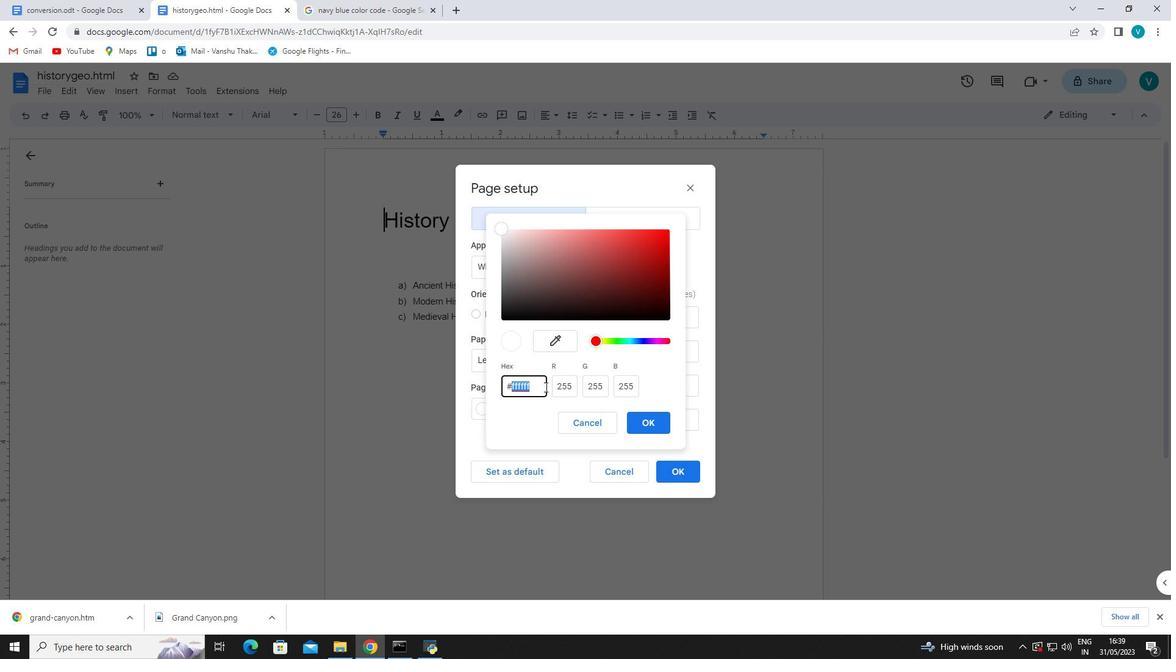
Action: Mouse moved to (636, 424)
Screenshot: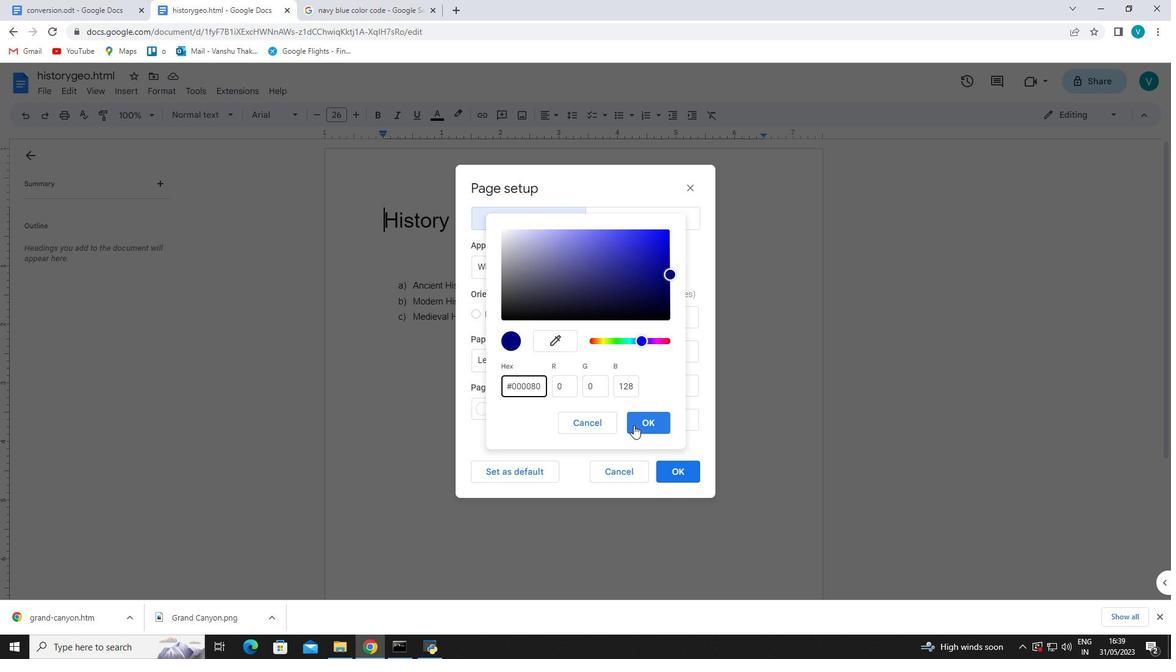 
Action: Mouse pressed left at (636, 424)
Screenshot: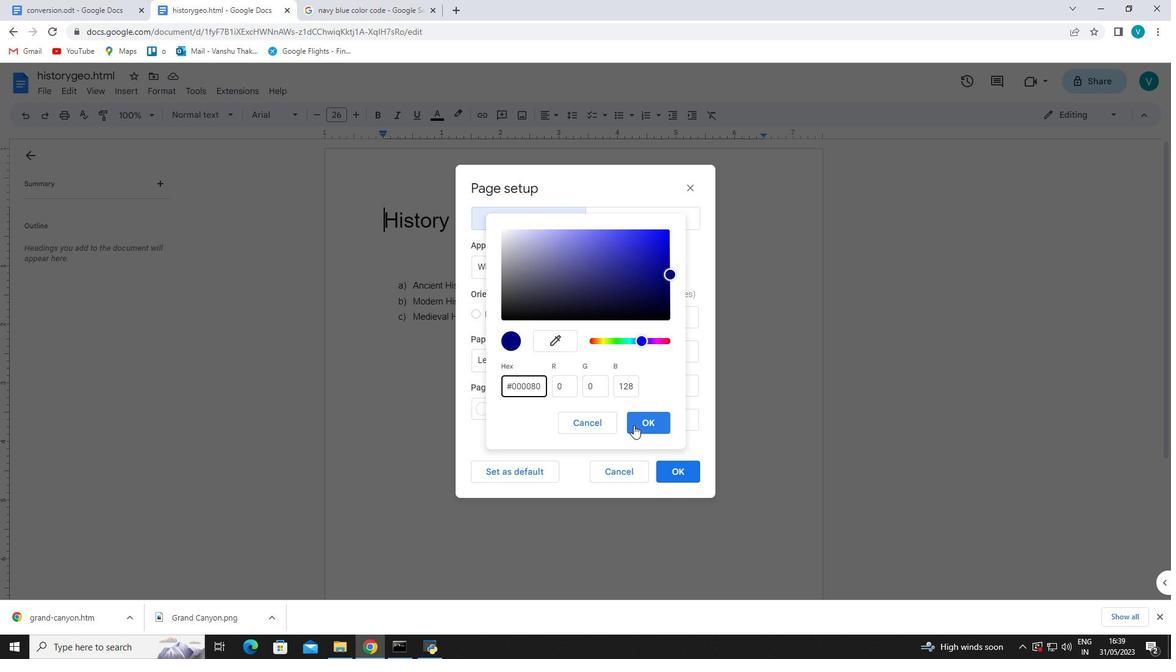 
Action: Mouse moved to (678, 475)
Screenshot: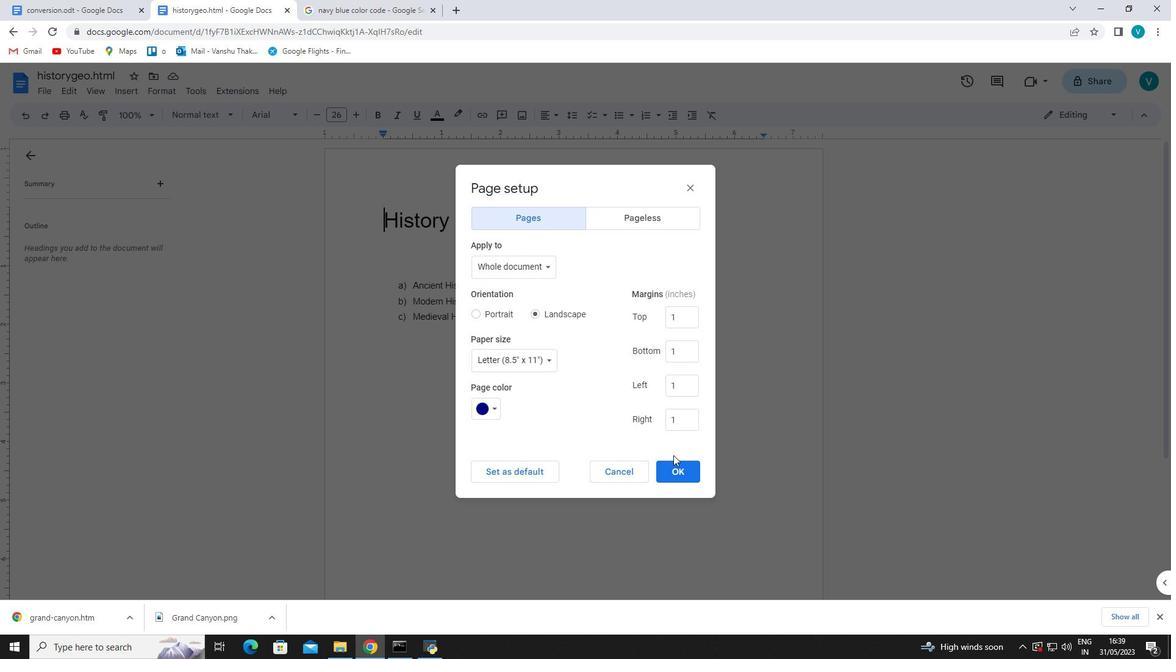 
Action: Mouse pressed left at (678, 475)
Screenshot: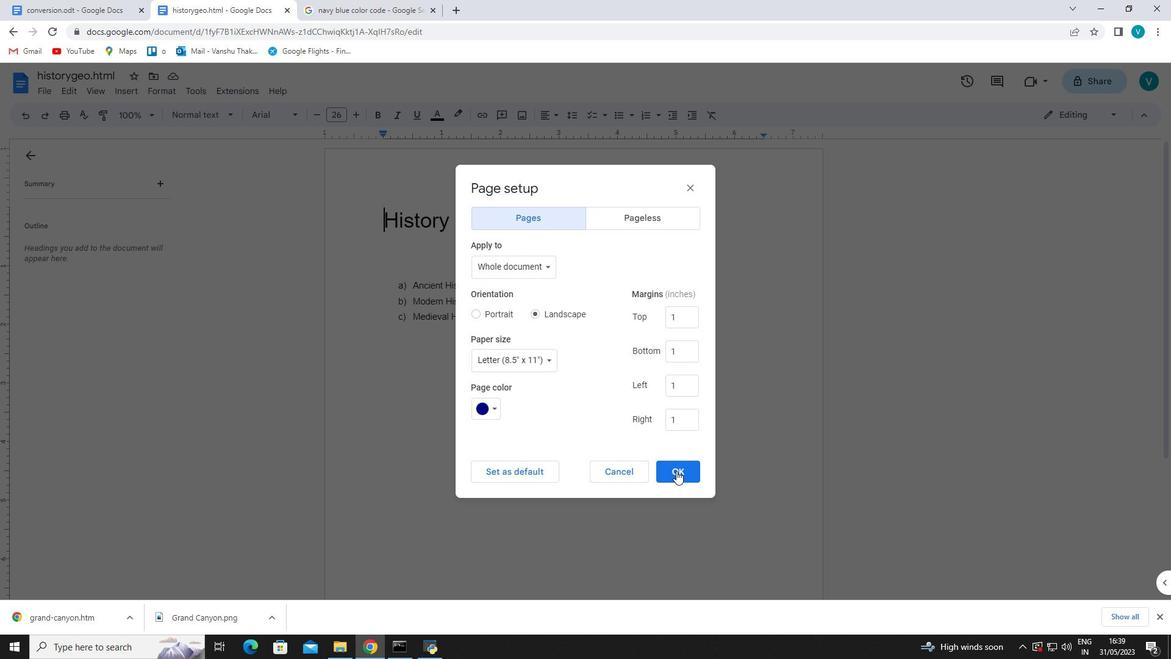 
Action: Mouse moved to (651, 460)
Screenshot: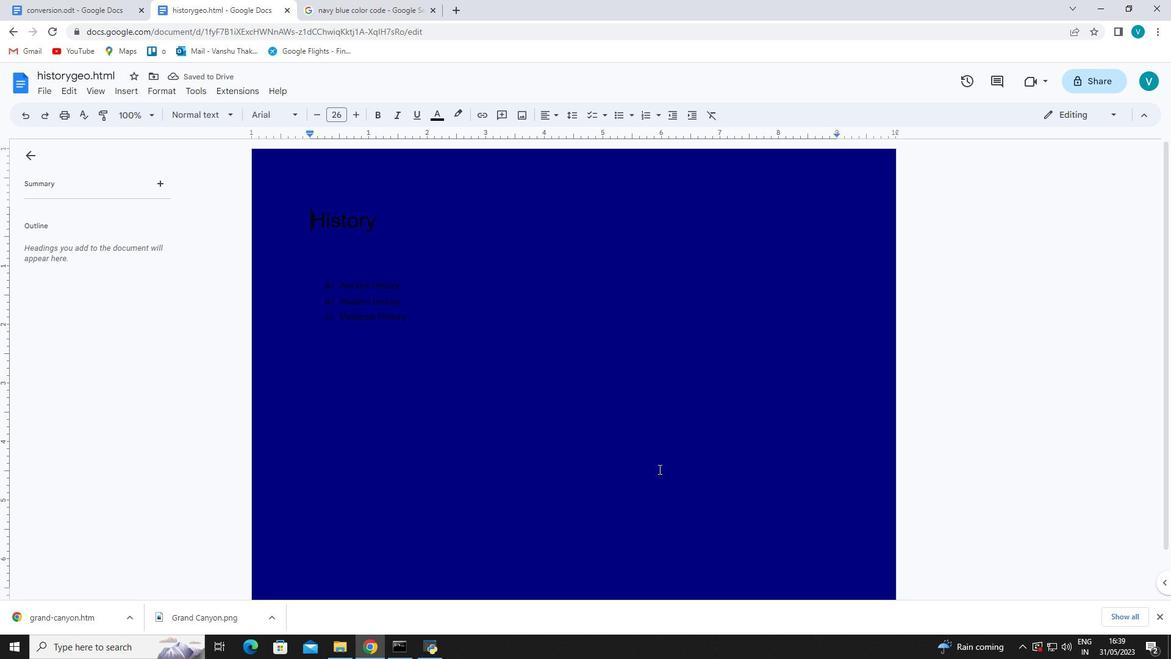 
